 Task: Find connections with filter location Avignon with filter topic #training with filter profile language German with filter current company InfoVision Inc. with filter school Institute of Chartered Accountants of India with filter industry Retail Furniture and Home Furnishings with filter service category Content Strategy with filter keywords title HVAC Technician
Action: Mouse moved to (517, 71)
Screenshot: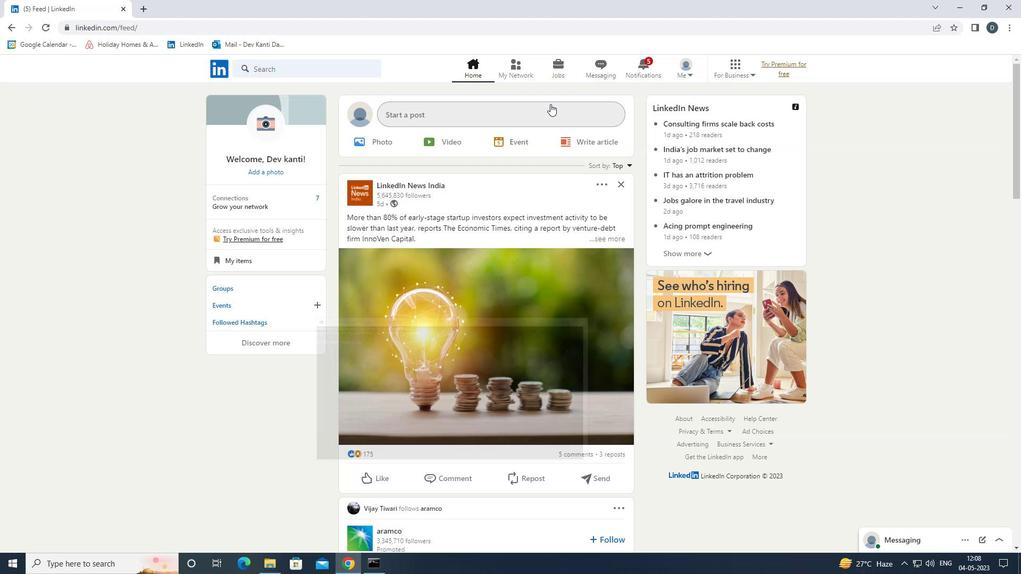 
Action: Mouse pressed left at (517, 71)
Screenshot: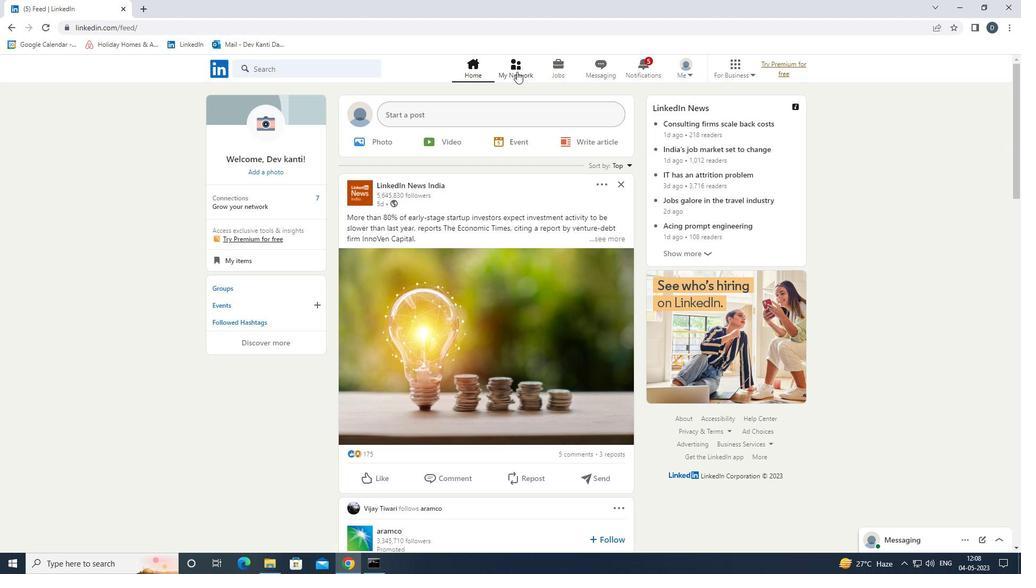 
Action: Mouse moved to (352, 126)
Screenshot: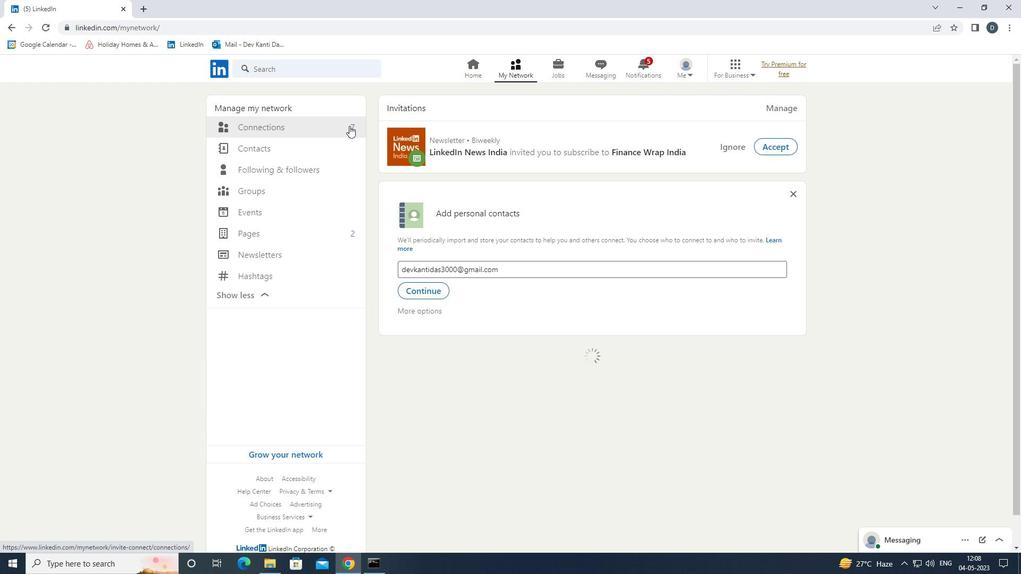 
Action: Mouse pressed left at (352, 126)
Screenshot: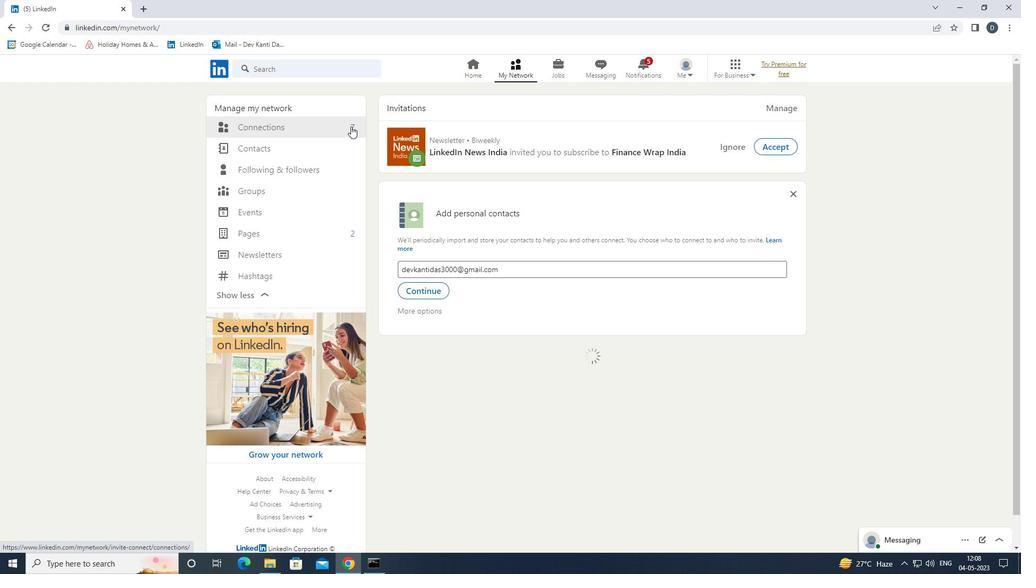 
Action: Mouse moved to (593, 122)
Screenshot: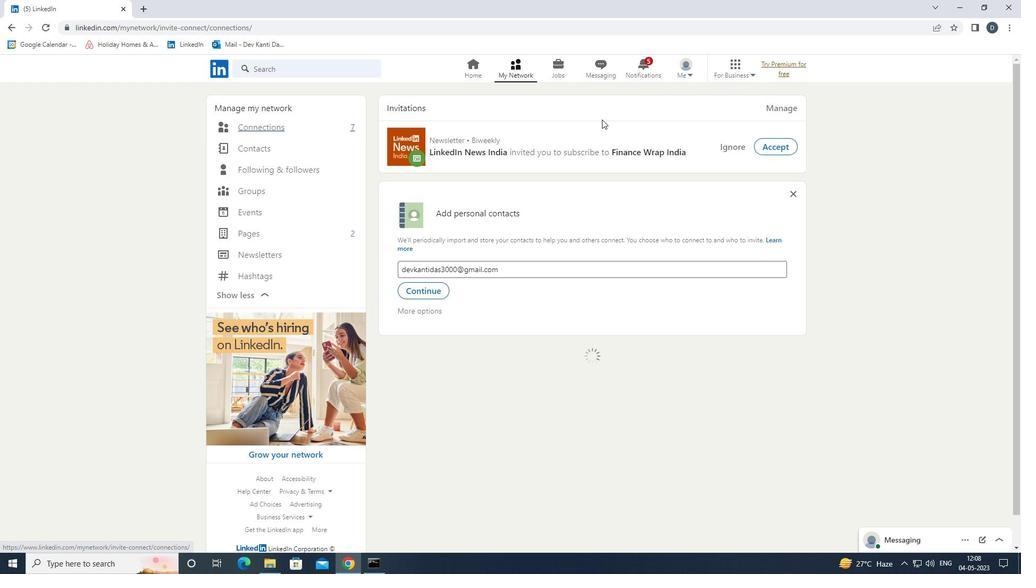 
Action: Mouse pressed left at (593, 122)
Screenshot: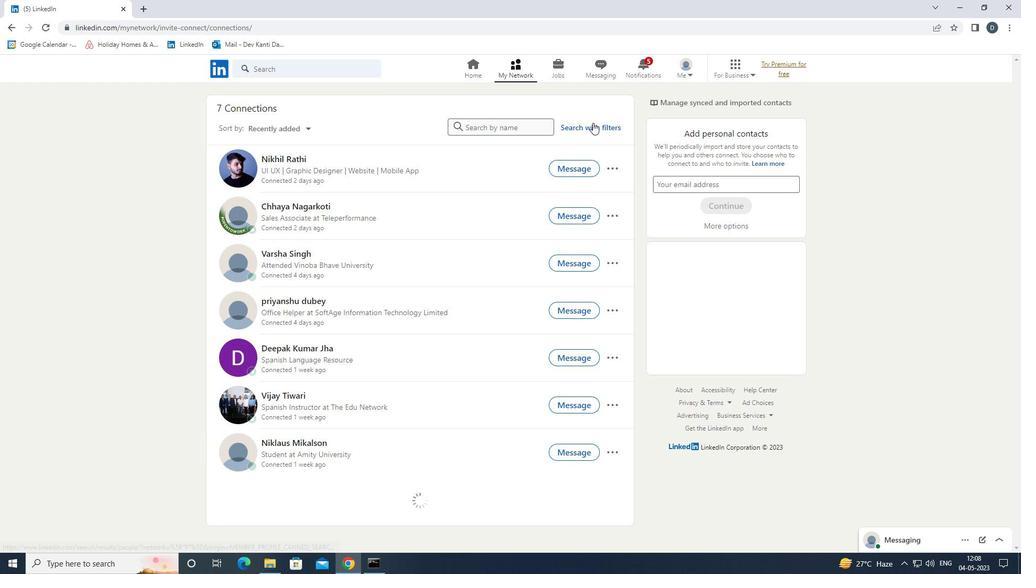 
Action: Mouse moved to (536, 97)
Screenshot: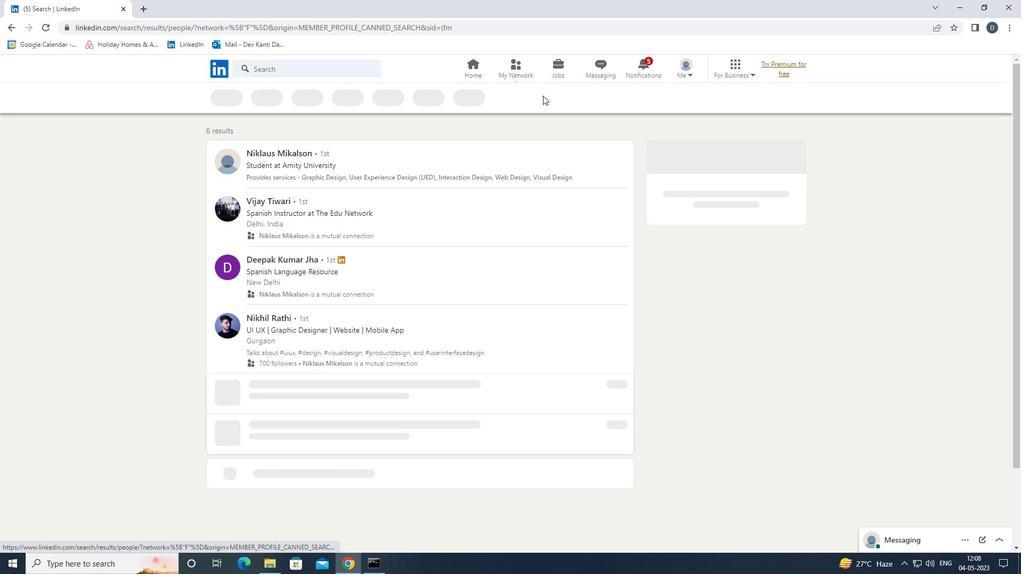 
Action: Mouse pressed left at (536, 97)
Screenshot: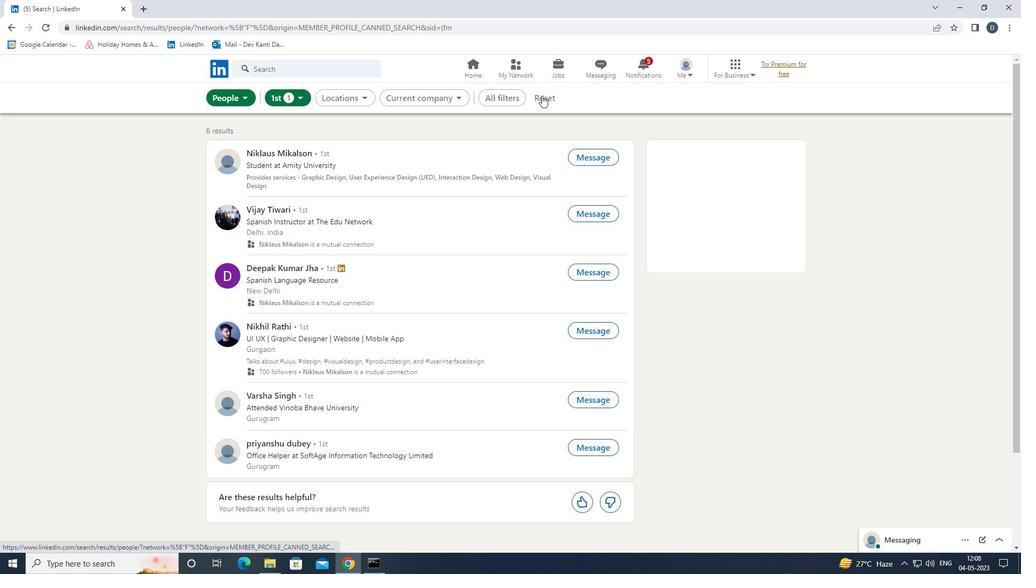 
Action: Mouse moved to (525, 96)
Screenshot: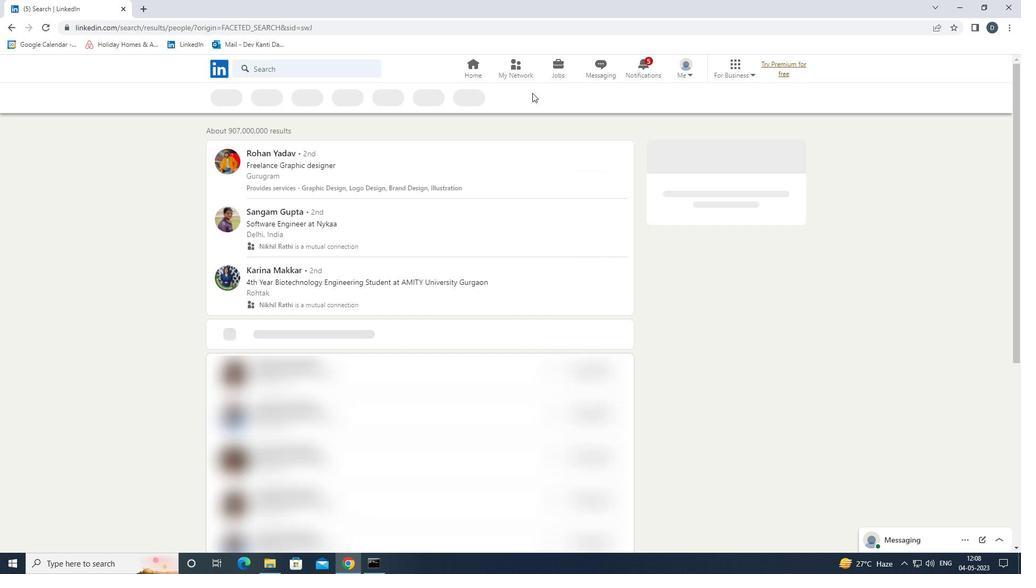 
Action: Mouse pressed left at (525, 96)
Screenshot: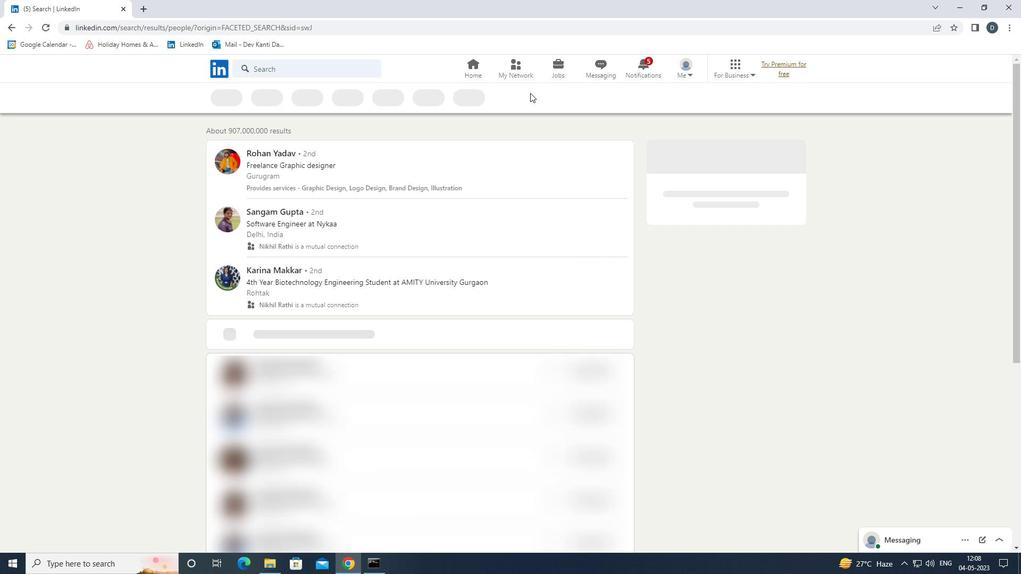 
Action: Mouse moved to (913, 391)
Screenshot: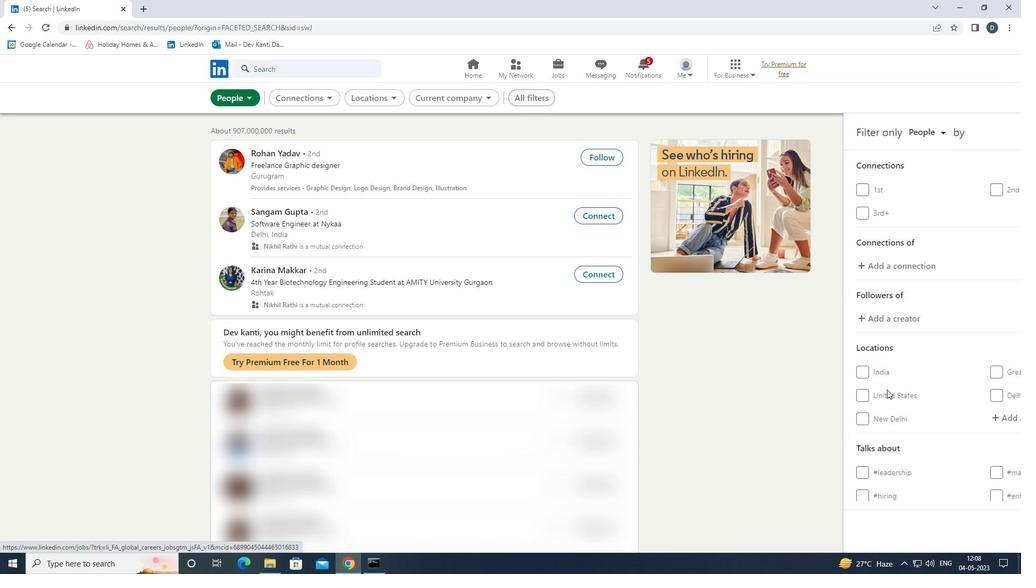 
Action: Mouse scrolled (913, 390) with delta (0, 0)
Screenshot: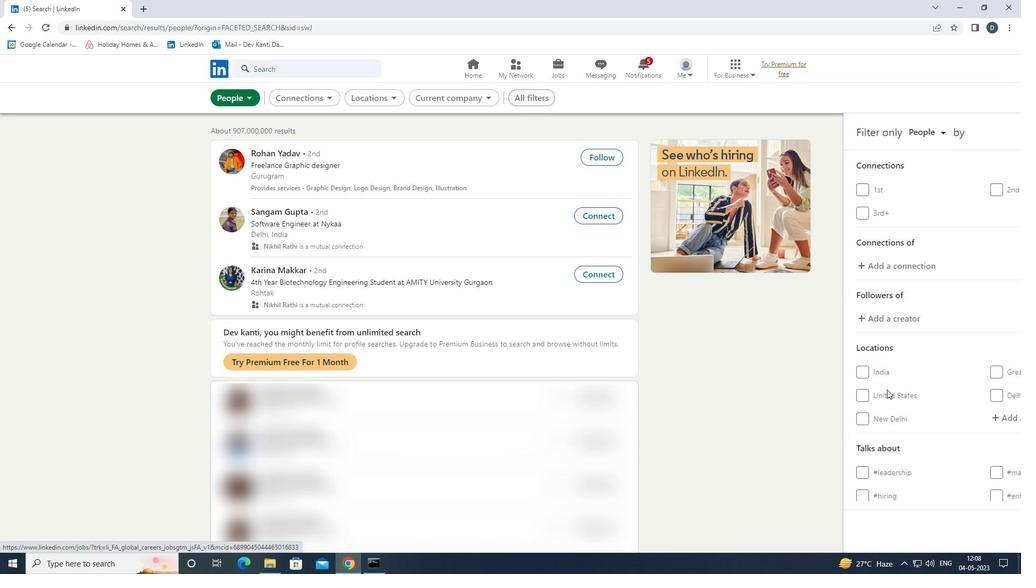 
Action: Mouse moved to (917, 391)
Screenshot: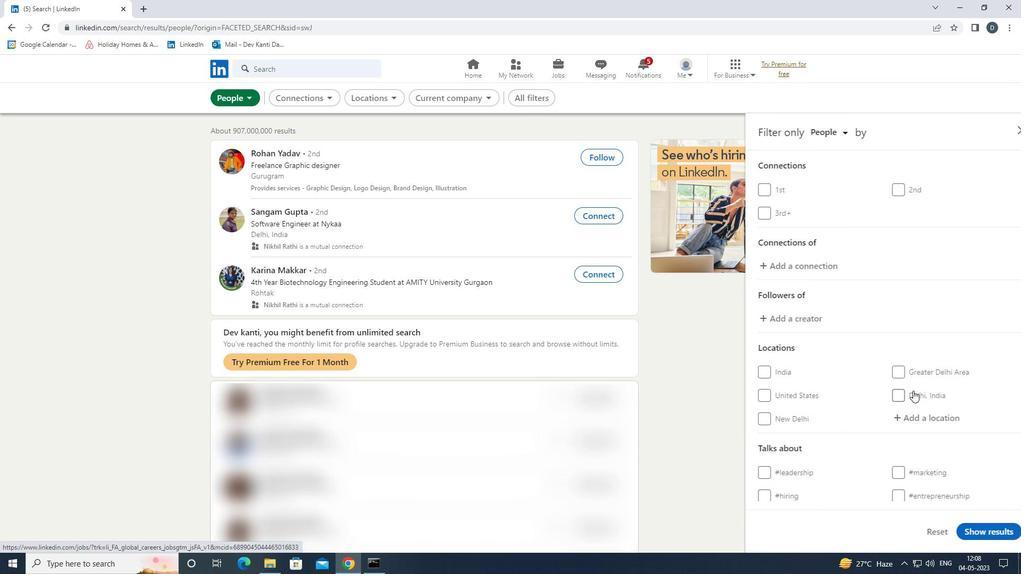 
Action: Mouse scrolled (917, 390) with delta (0, 0)
Screenshot: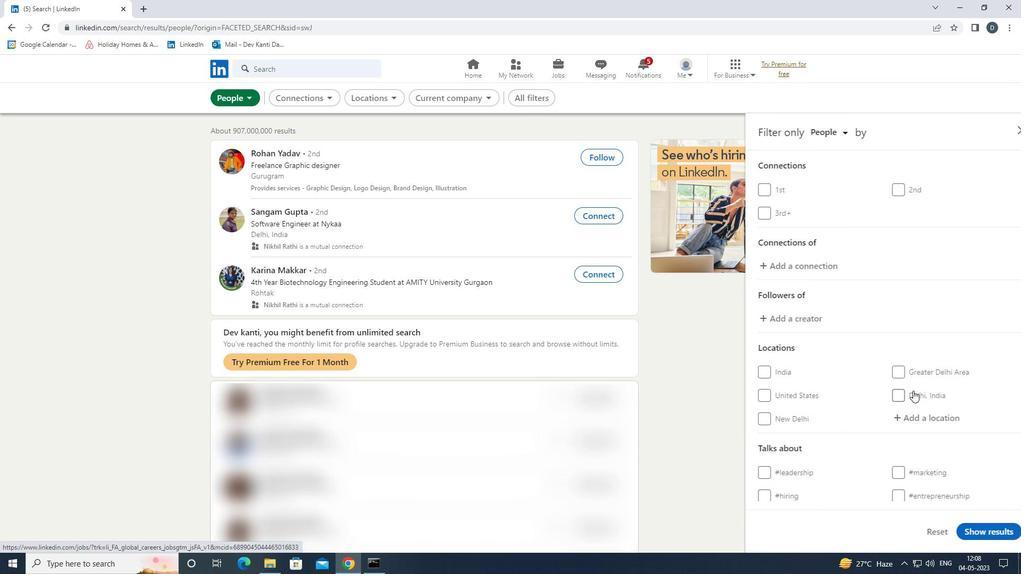 
Action: Mouse moved to (898, 309)
Screenshot: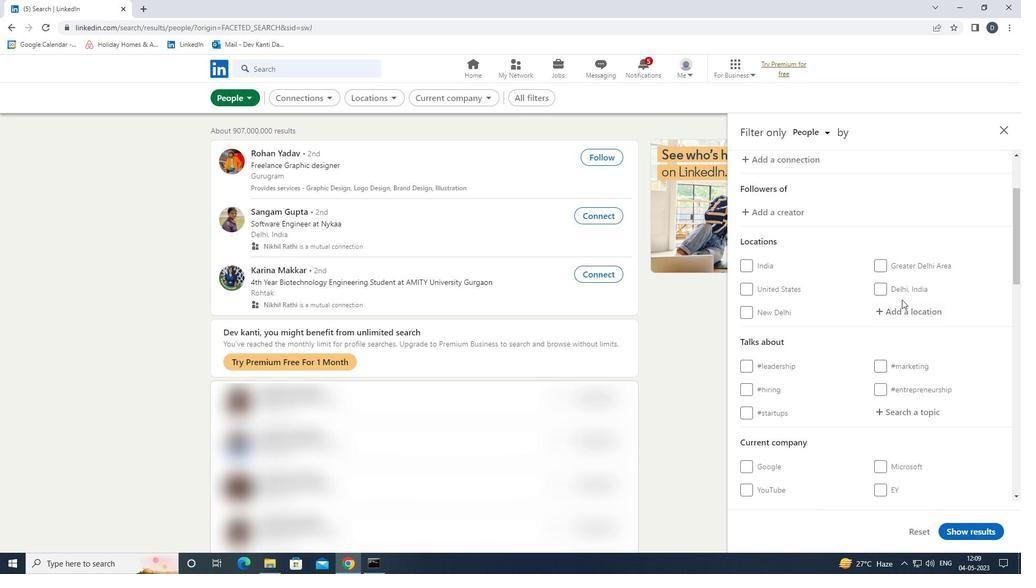 
Action: Mouse pressed left at (898, 309)
Screenshot: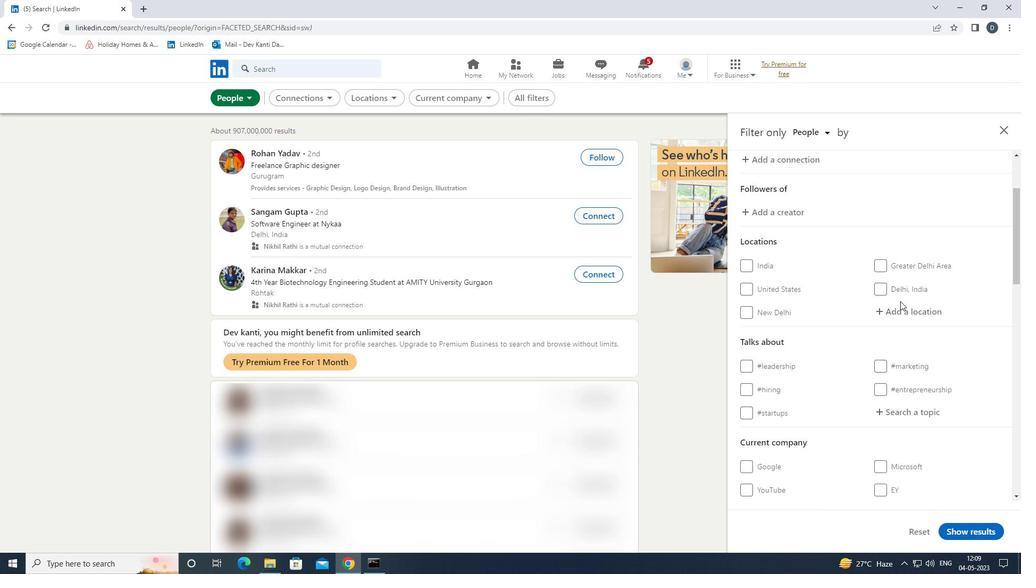 
Action: Key pressed <Key.shift>
Screenshot: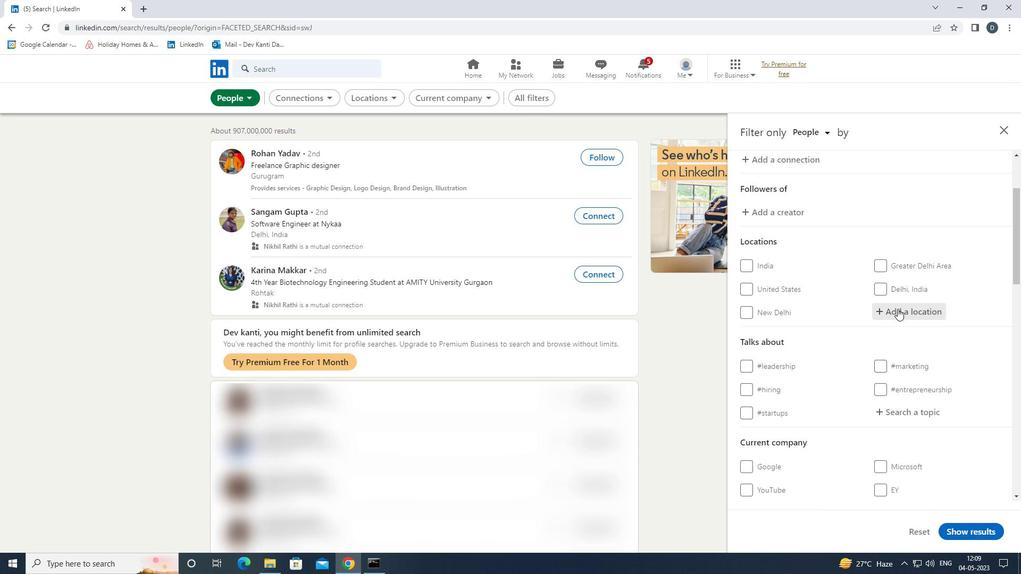 
Action: Mouse moved to (898, 309)
Screenshot: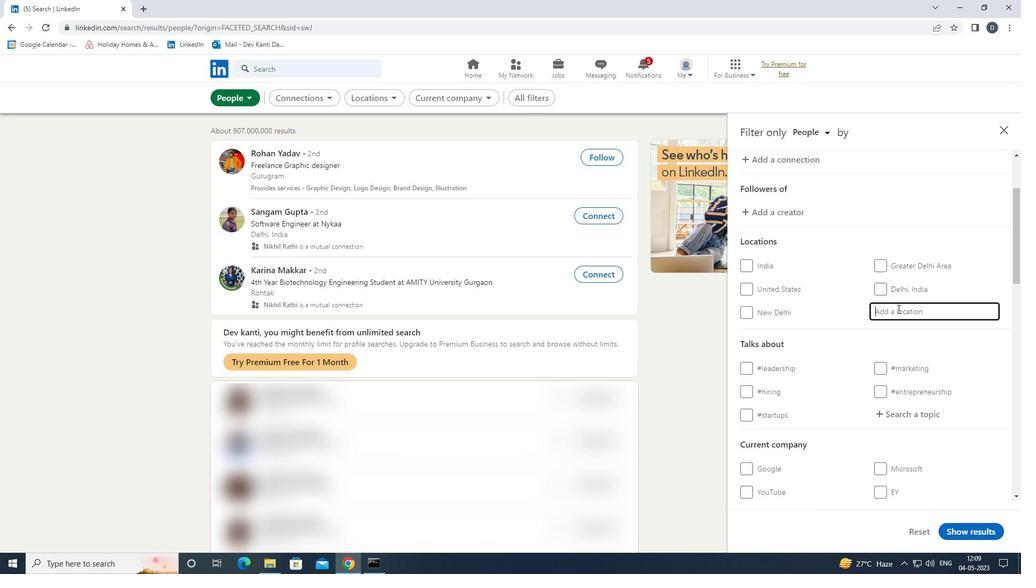 
Action: Key pressed <Key.shift>V<Key.backspace><Key.backspace><Key.shift>AVIU<Key.backspace><Key.backspace>IGNON<Key.down><Key.enter>
Screenshot: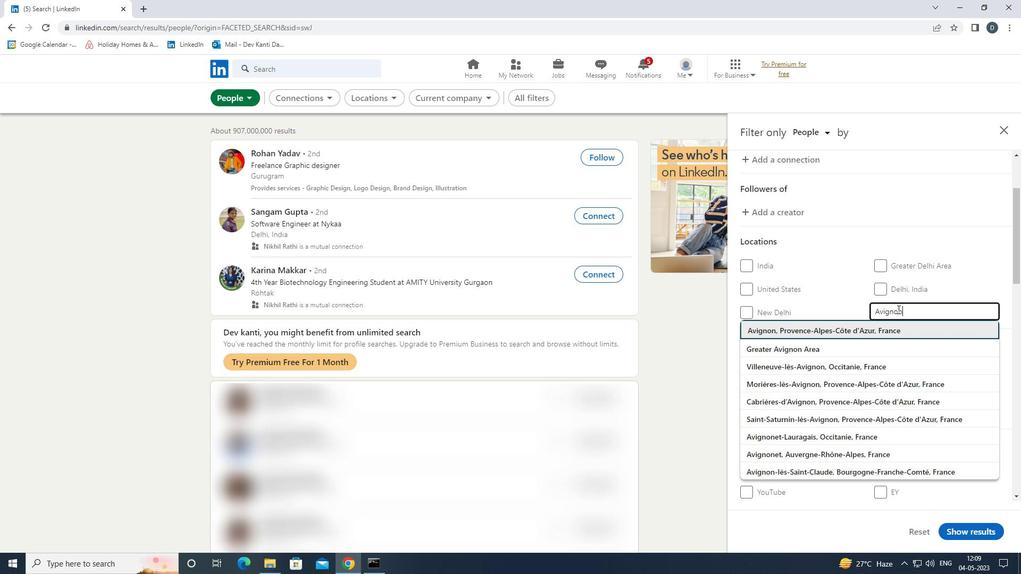 
Action: Mouse moved to (942, 292)
Screenshot: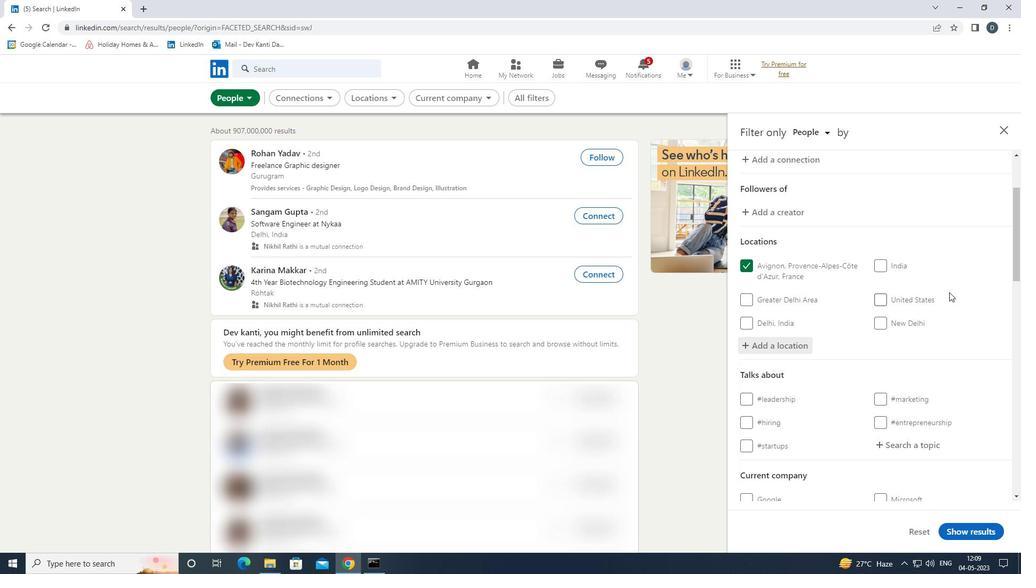 
Action: Mouse scrolled (942, 291) with delta (0, 0)
Screenshot: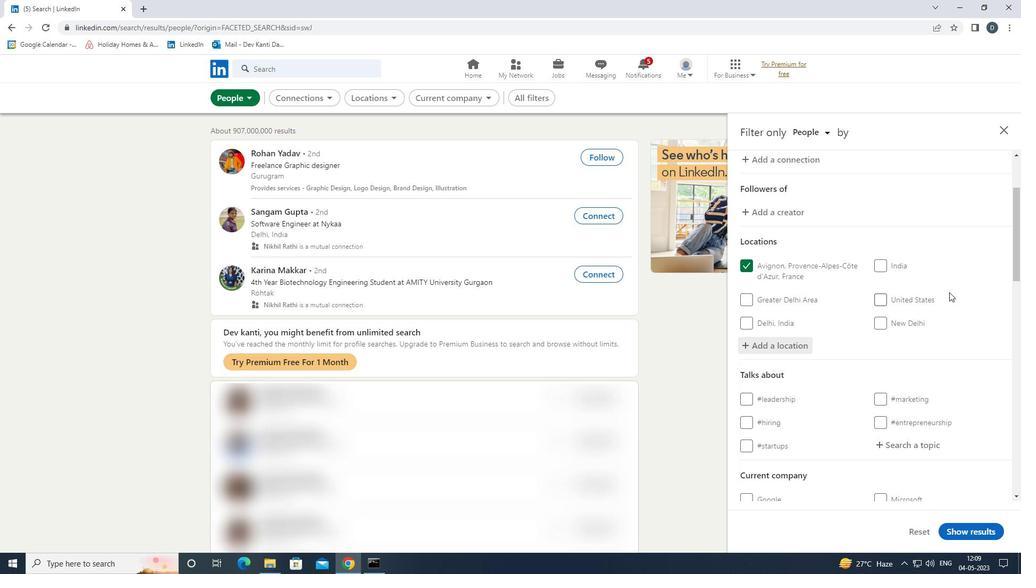 
Action: Mouse moved to (942, 292)
Screenshot: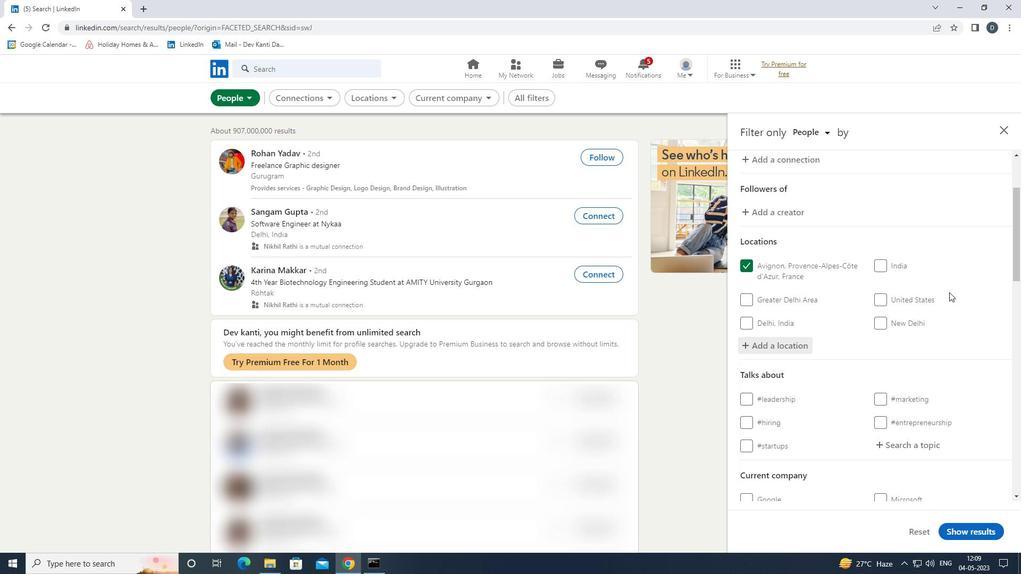 
Action: Mouse scrolled (942, 292) with delta (0, 0)
Screenshot: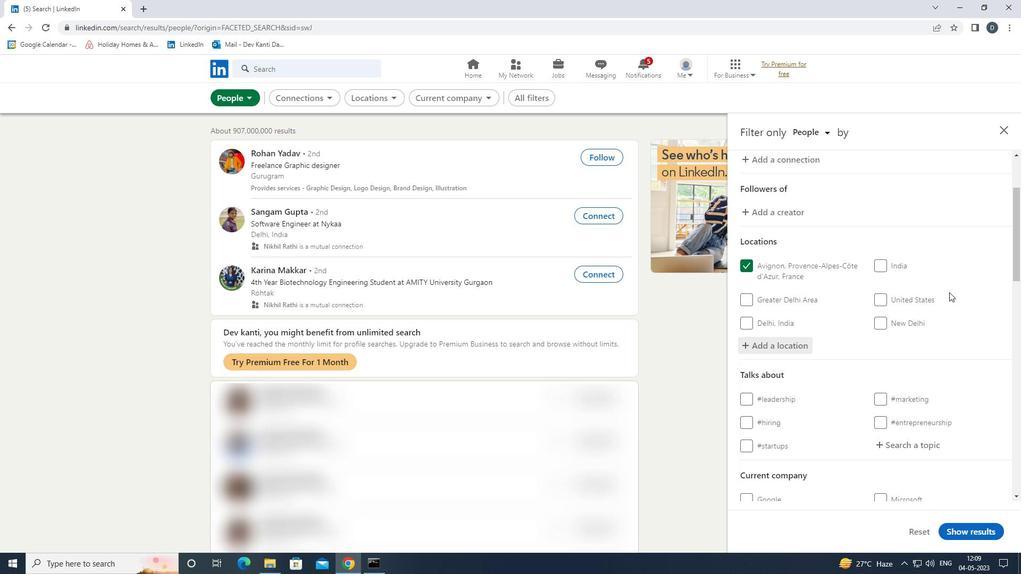 
Action: Mouse moved to (942, 292)
Screenshot: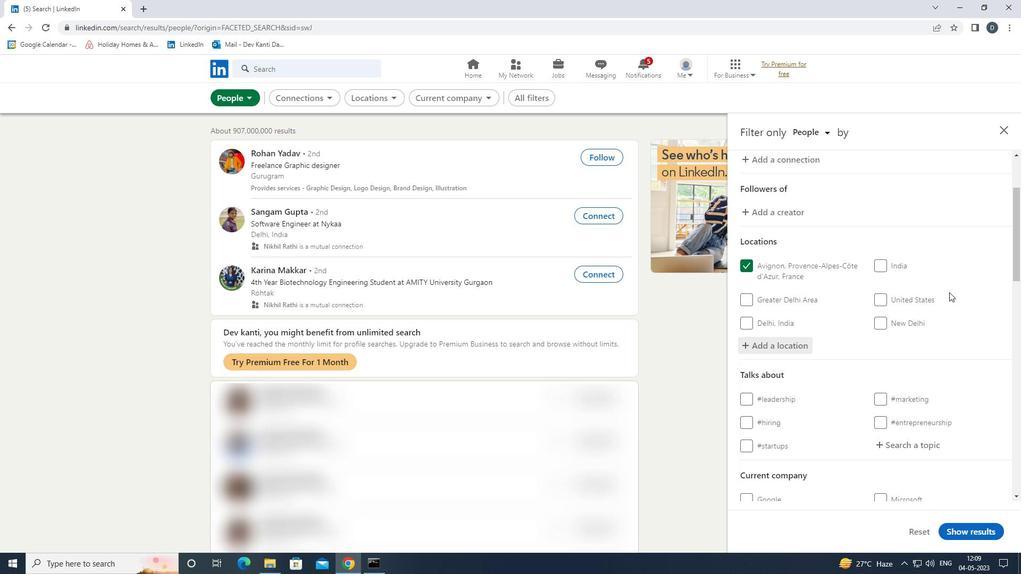 
Action: Mouse scrolled (942, 292) with delta (0, 0)
Screenshot: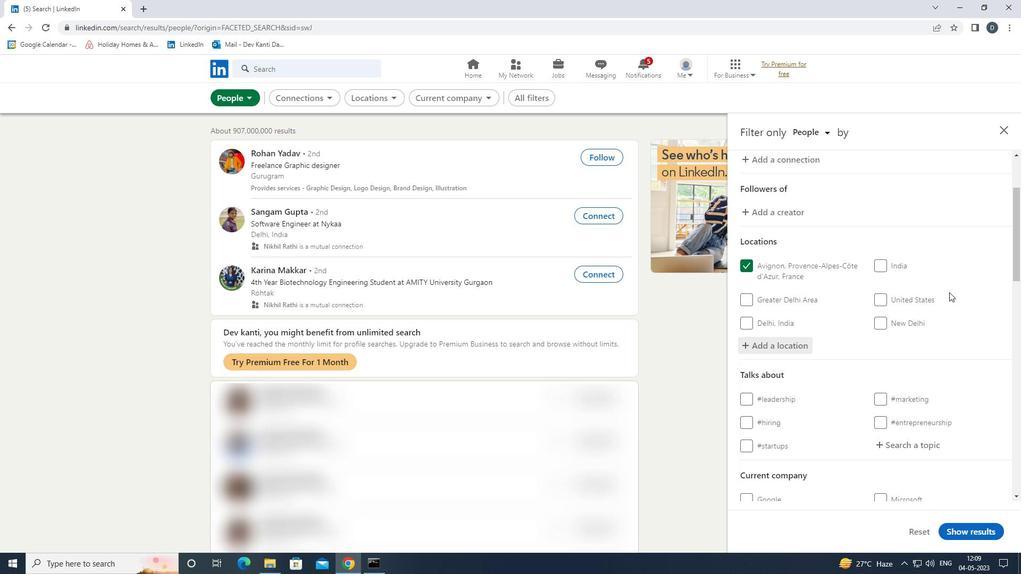 
Action: Mouse moved to (933, 285)
Screenshot: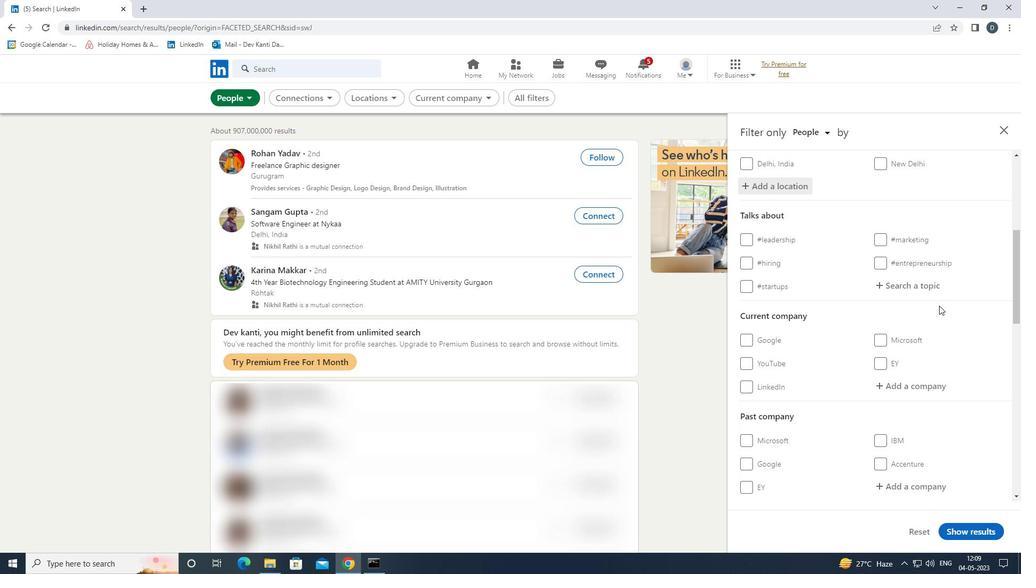 
Action: Mouse pressed left at (933, 285)
Screenshot: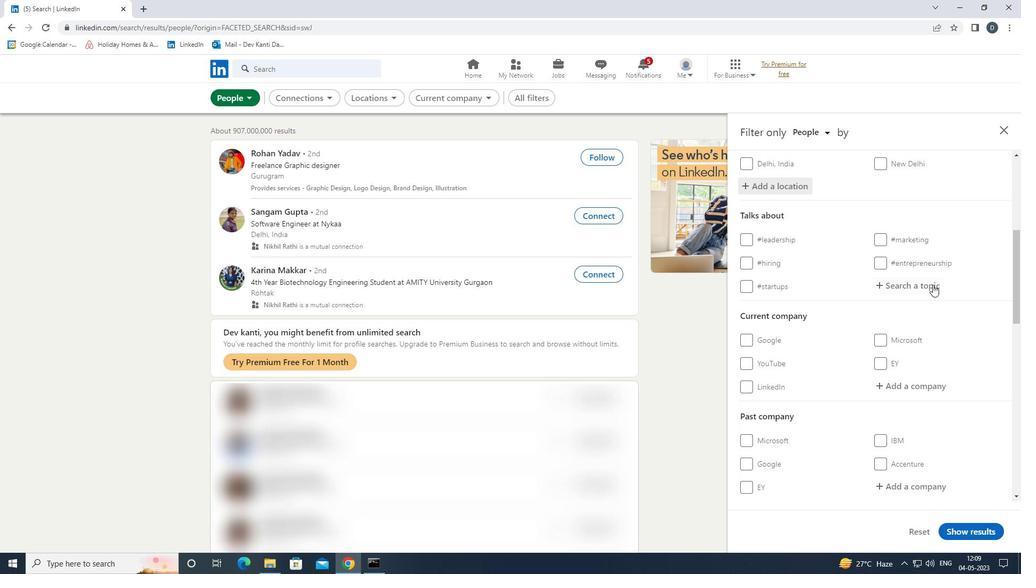 
Action: Key pressed TRAINING<Key.down><Key.enter>
Screenshot: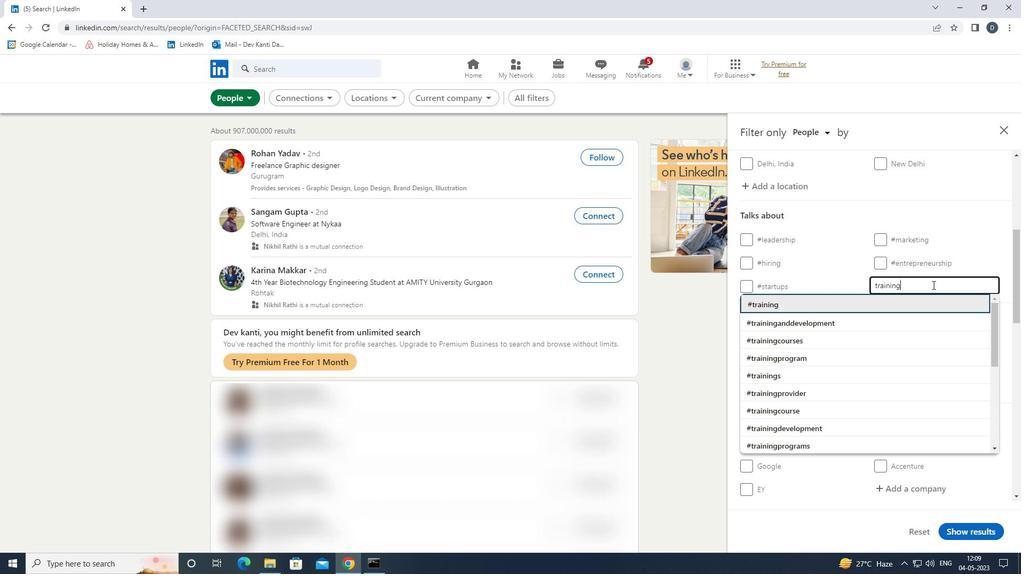 
Action: Mouse moved to (934, 286)
Screenshot: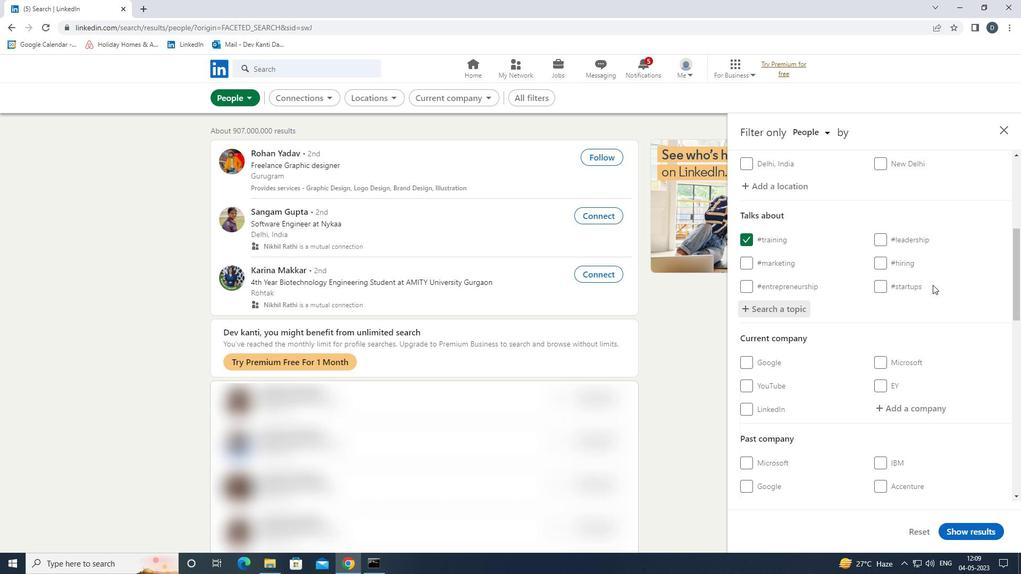
Action: Mouse scrolled (934, 285) with delta (0, 0)
Screenshot: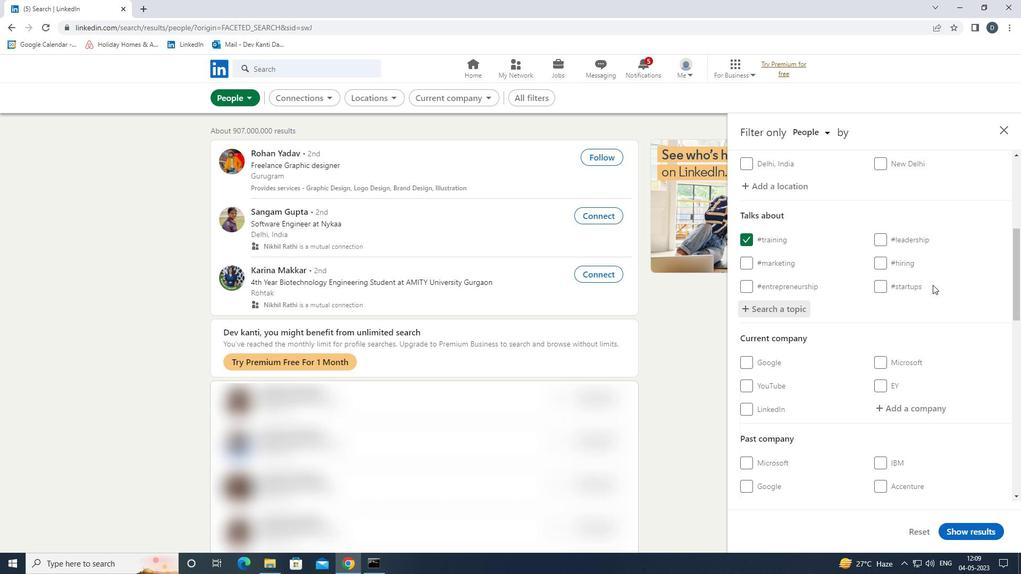 
Action: Mouse moved to (940, 288)
Screenshot: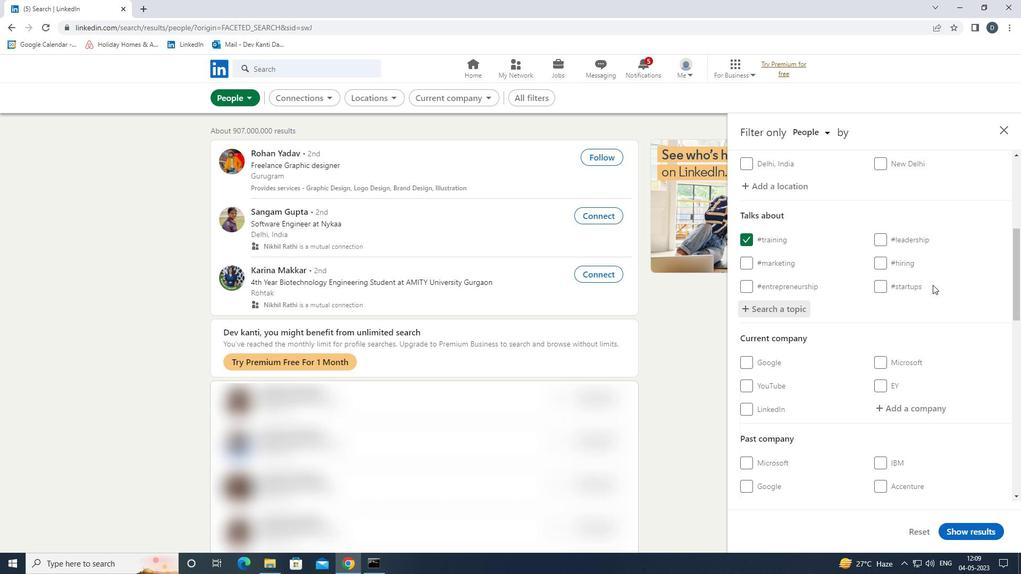 
Action: Mouse scrolled (940, 288) with delta (0, 0)
Screenshot: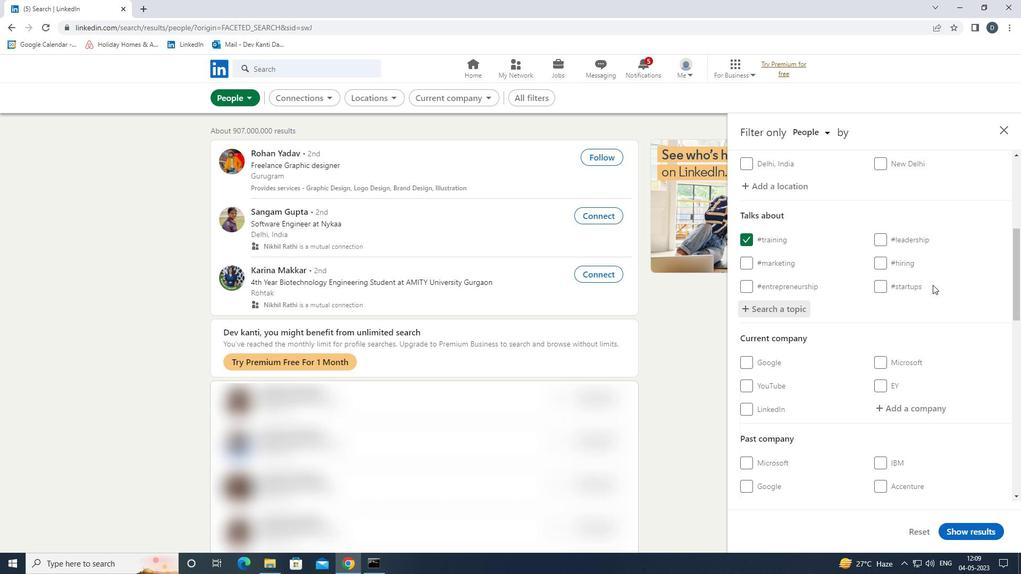 
Action: Mouse moved to (940, 289)
Screenshot: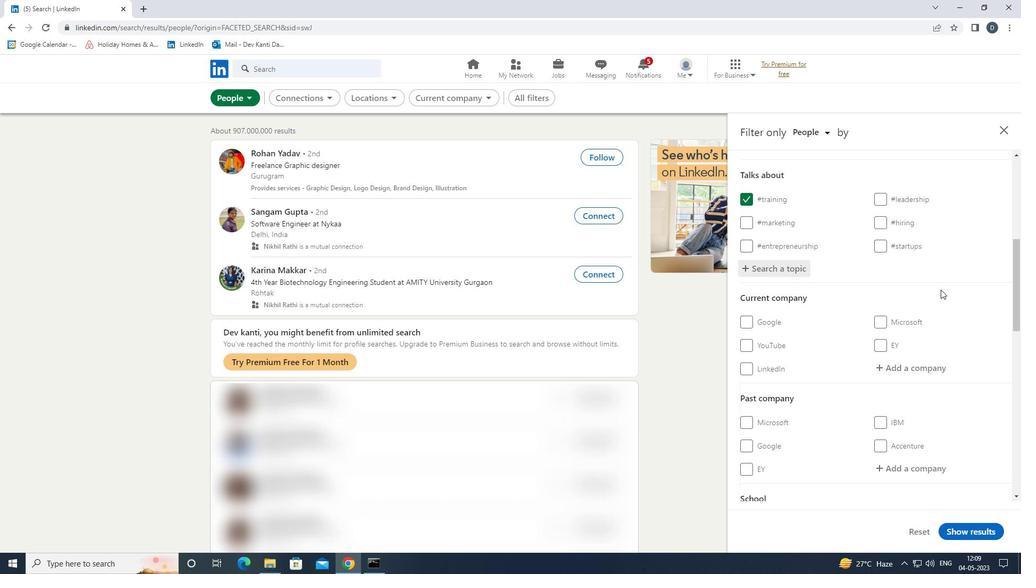 
Action: Mouse scrolled (940, 289) with delta (0, 0)
Screenshot: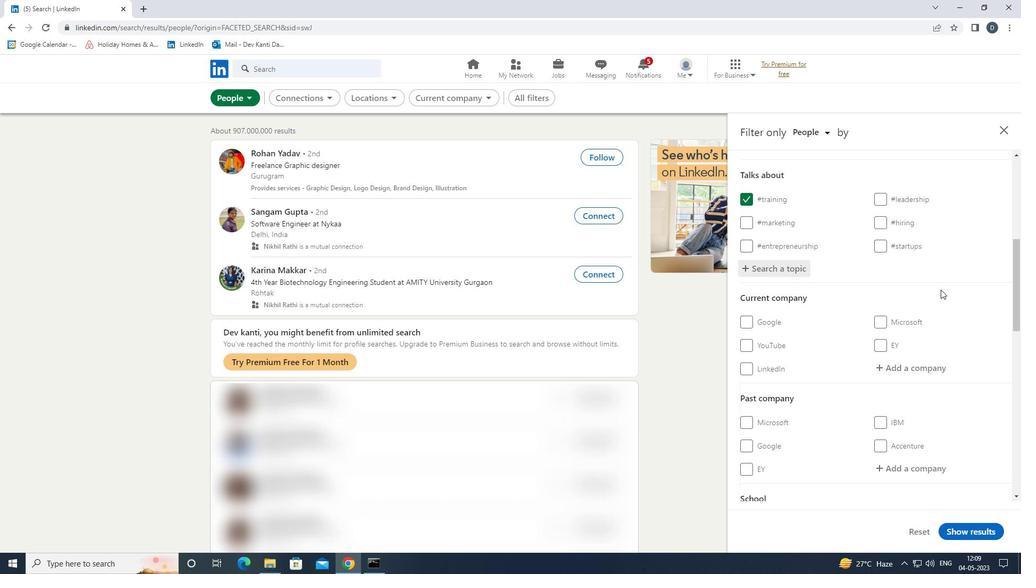 
Action: Mouse moved to (938, 289)
Screenshot: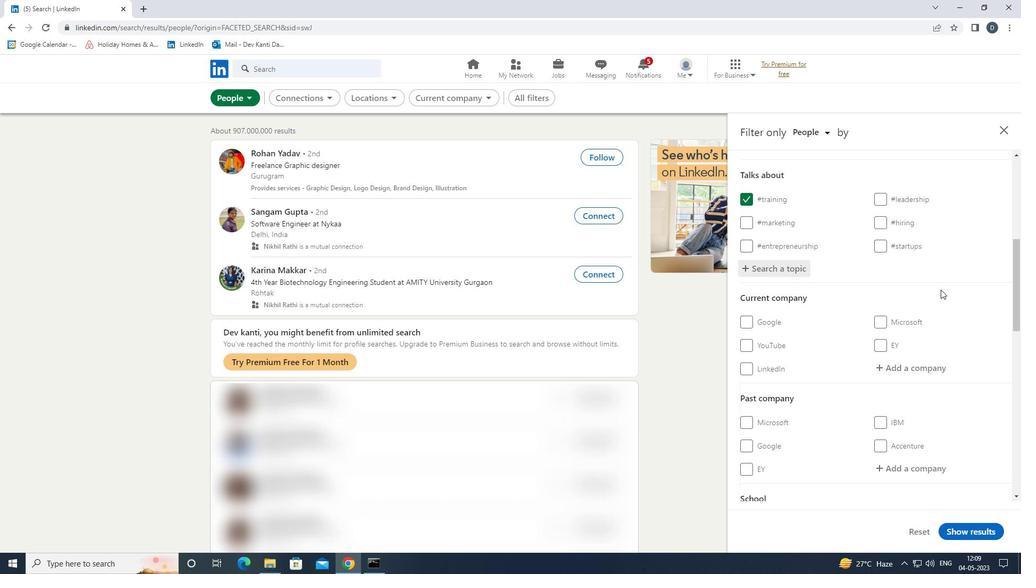 
Action: Mouse scrolled (938, 289) with delta (0, 0)
Screenshot: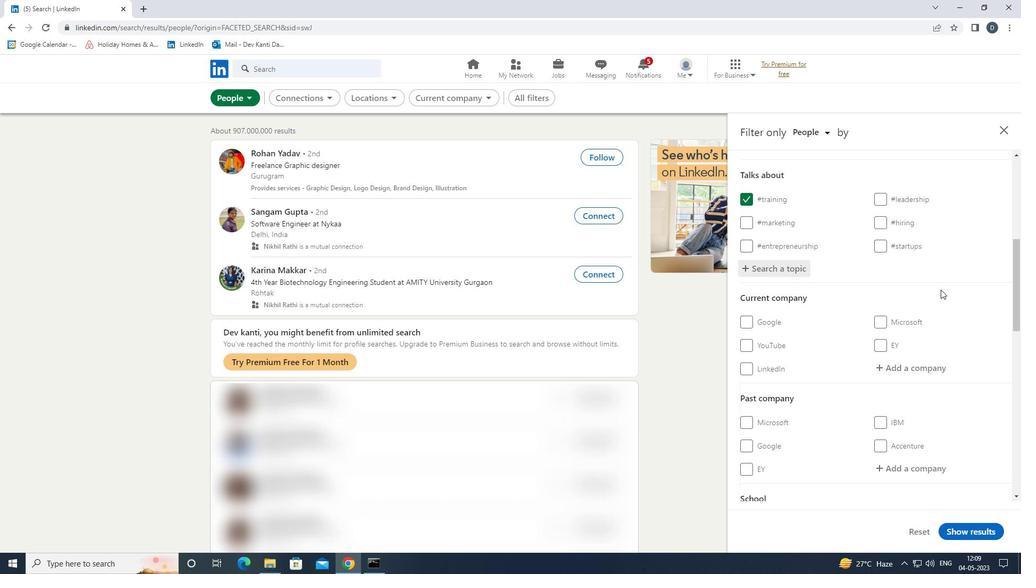 
Action: Mouse moved to (903, 290)
Screenshot: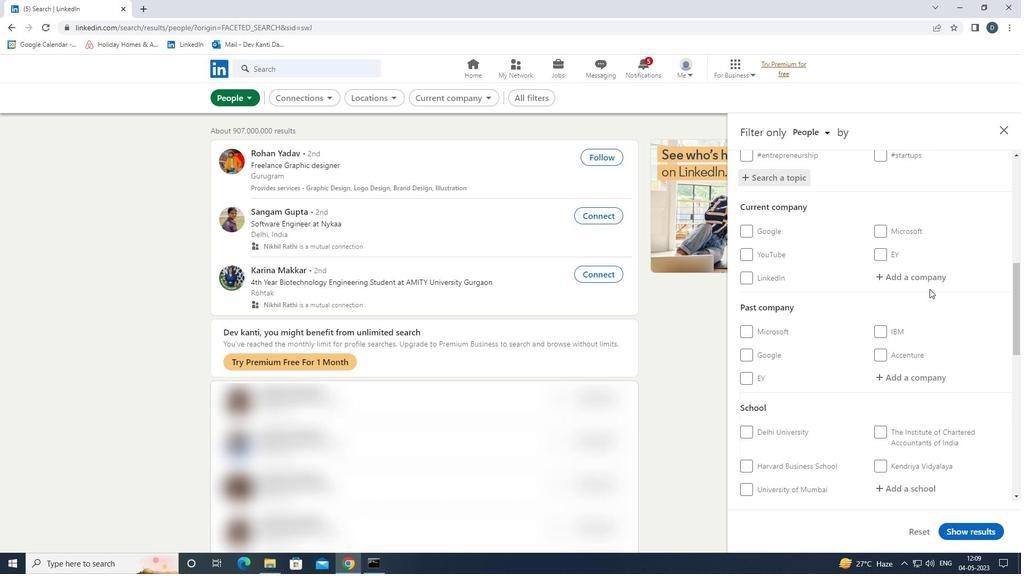 
Action: Mouse scrolled (903, 289) with delta (0, 0)
Screenshot: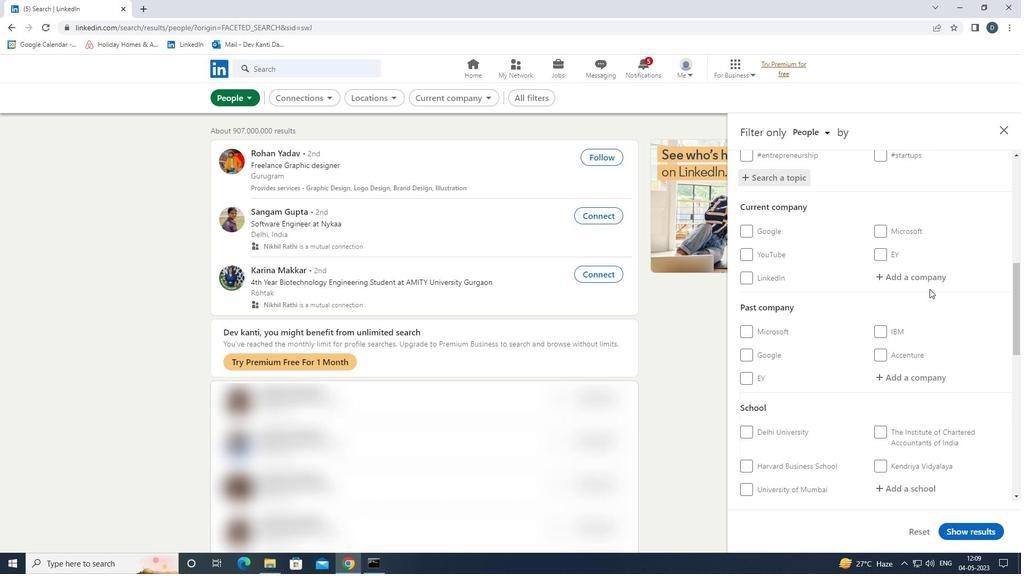 
Action: Mouse moved to (903, 291)
Screenshot: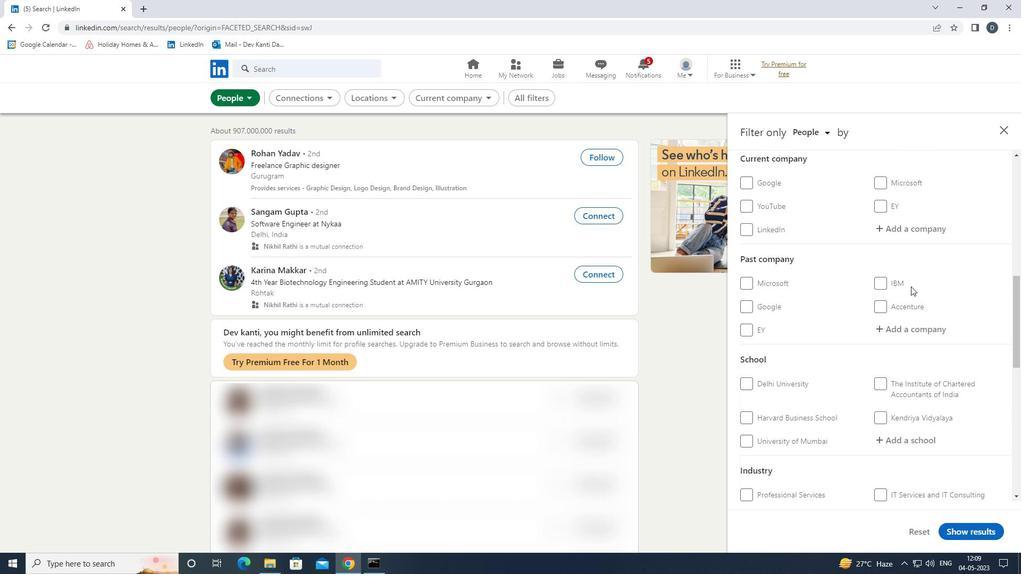 
Action: Mouse scrolled (903, 290) with delta (0, 0)
Screenshot: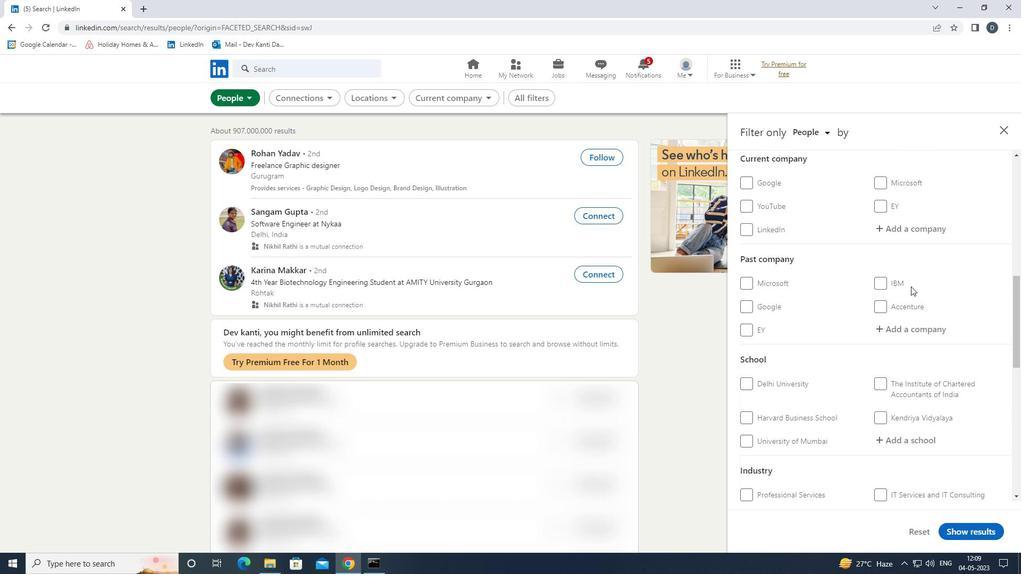 
Action: Mouse moved to (903, 292)
Screenshot: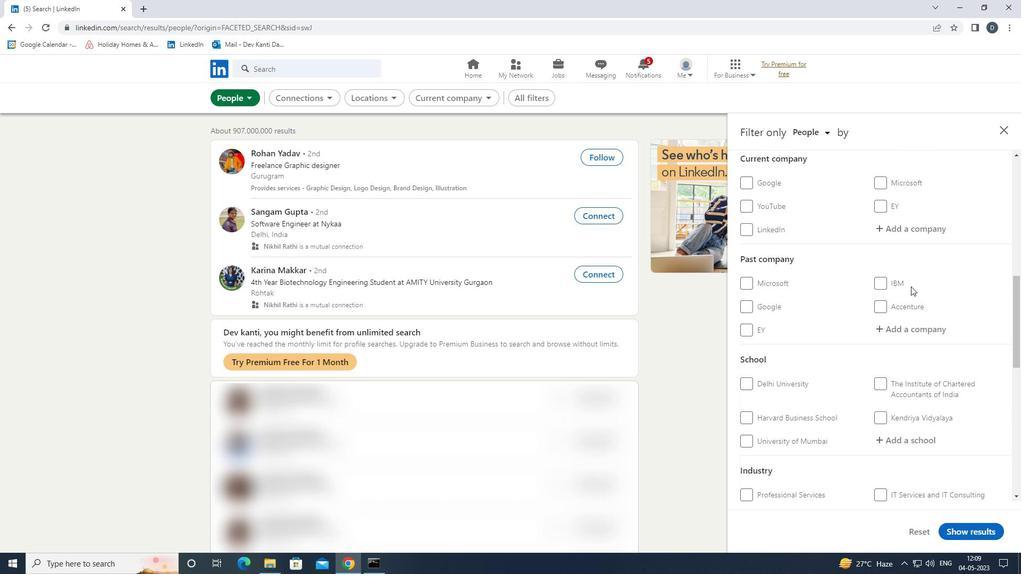 
Action: Mouse scrolled (903, 291) with delta (0, 0)
Screenshot: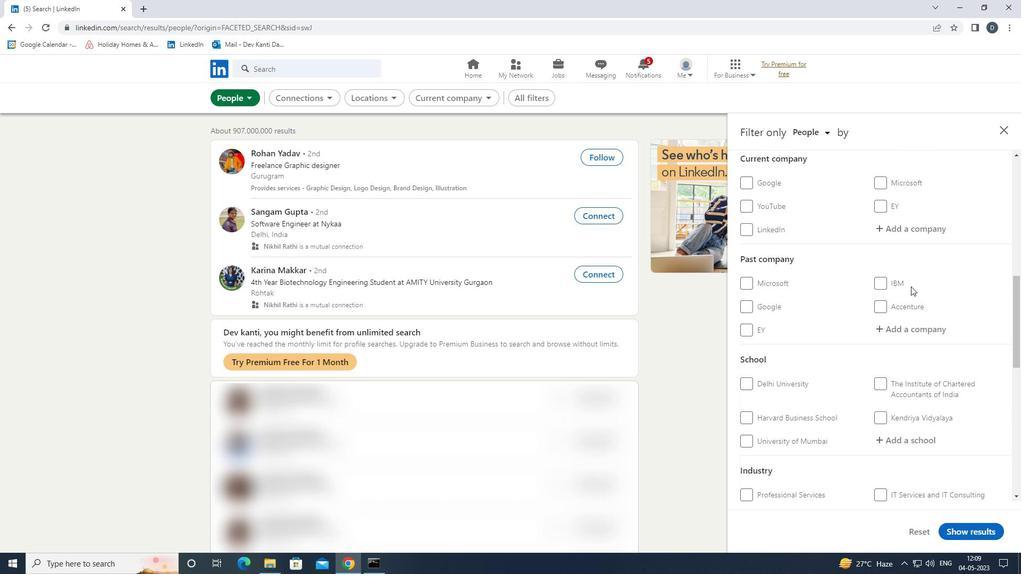 
Action: Mouse moved to (761, 469)
Screenshot: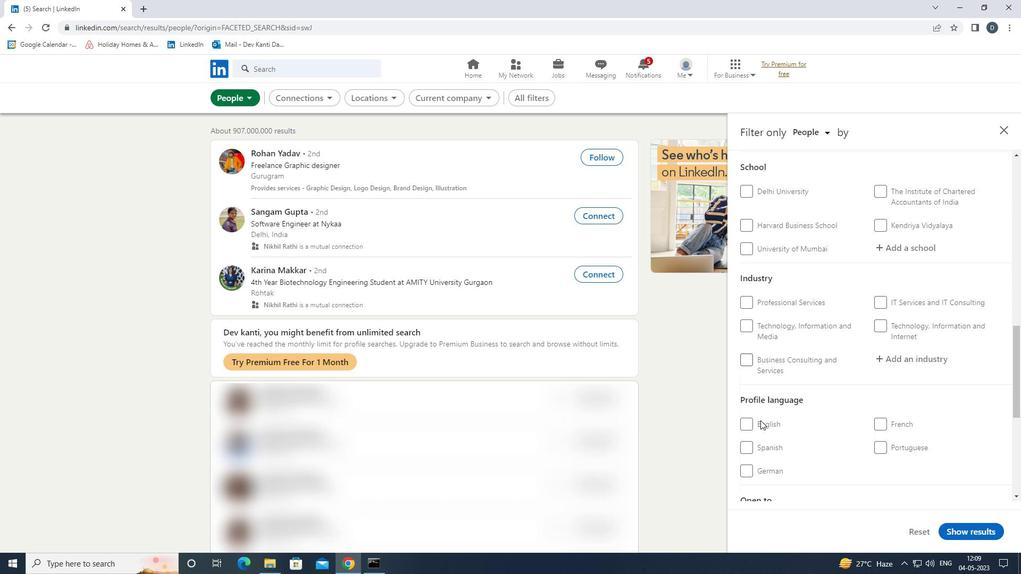 
Action: Mouse pressed left at (761, 469)
Screenshot: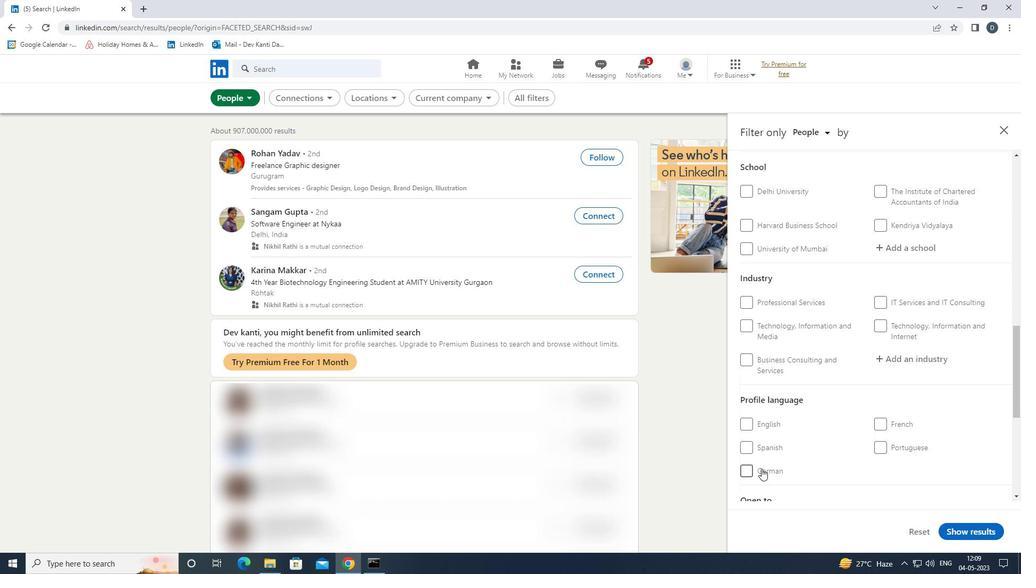 
Action: Mouse moved to (830, 462)
Screenshot: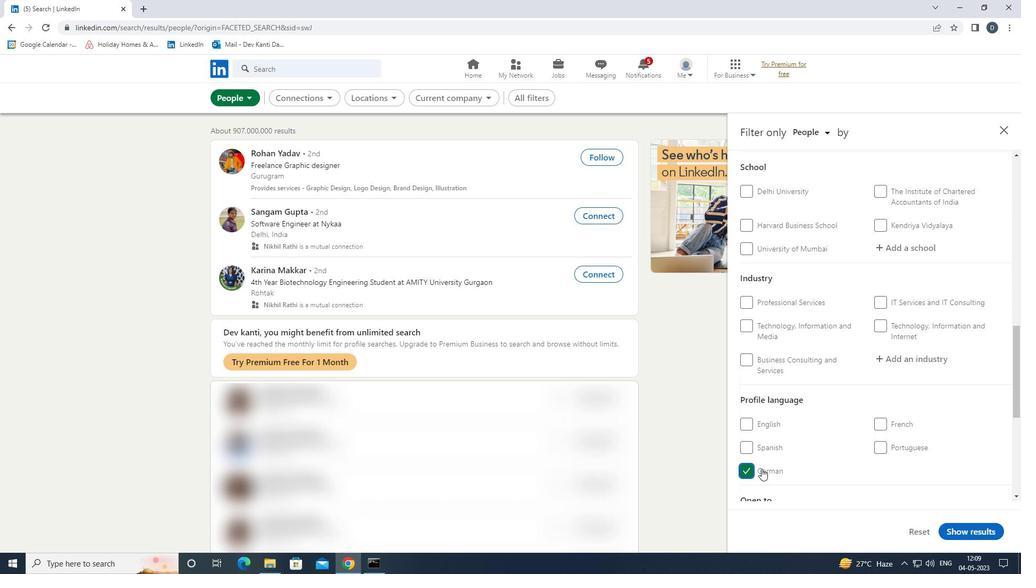 
Action: Mouse scrolled (830, 463) with delta (0, 0)
Screenshot: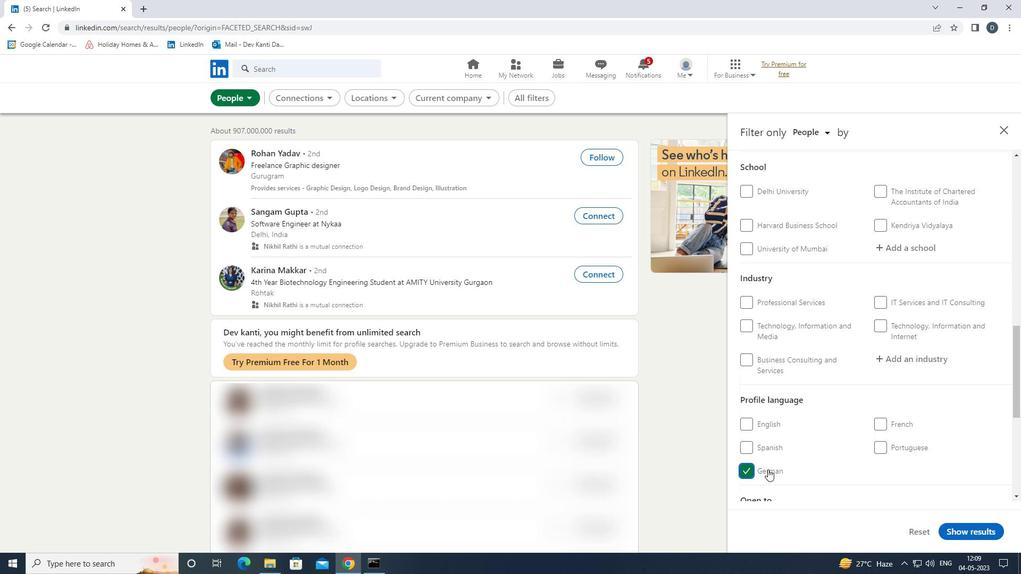 
Action: Mouse scrolled (830, 463) with delta (0, 0)
Screenshot: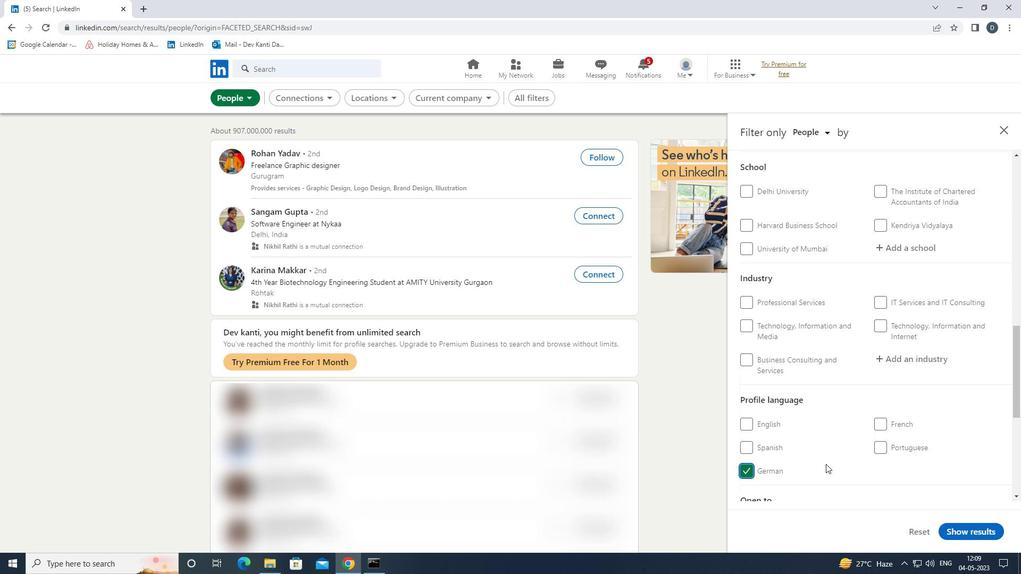 
Action: Mouse scrolled (830, 463) with delta (0, 0)
Screenshot: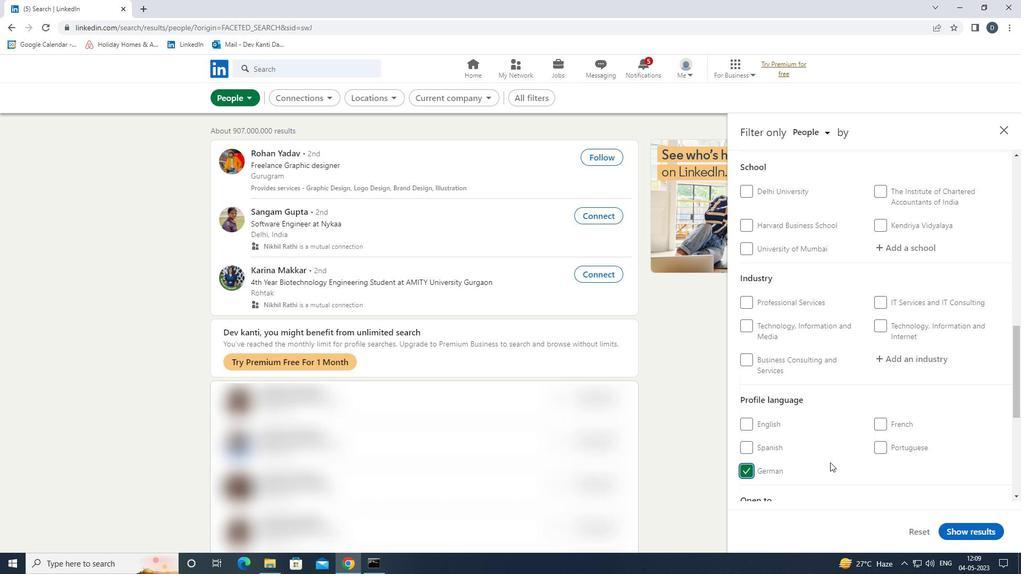 
Action: Mouse scrolled (830, 463) with delta (0, 0)
Screenshot: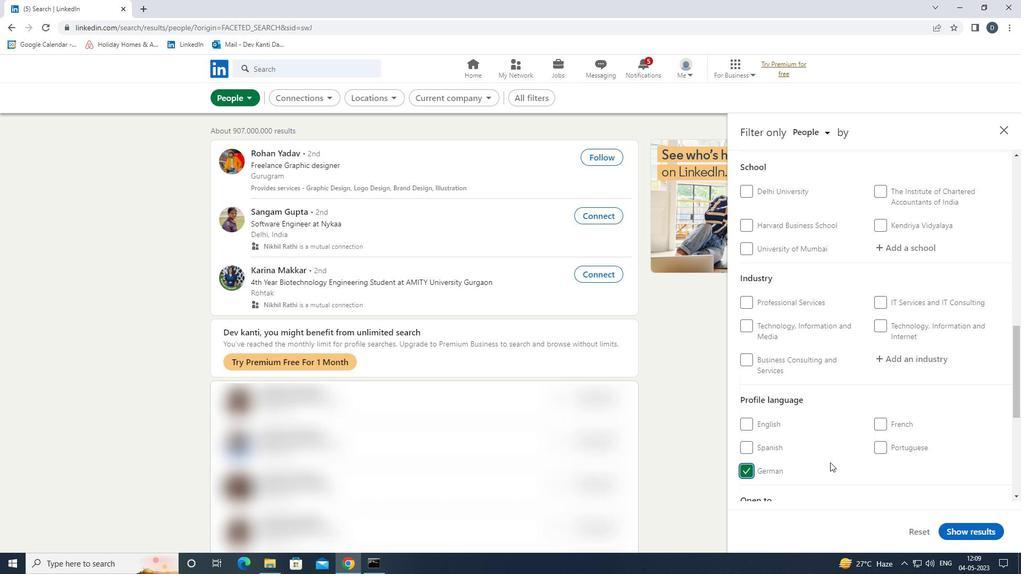 
Action: Mouse scrolled (830, 463) with delta (0, 0)
Screenshot: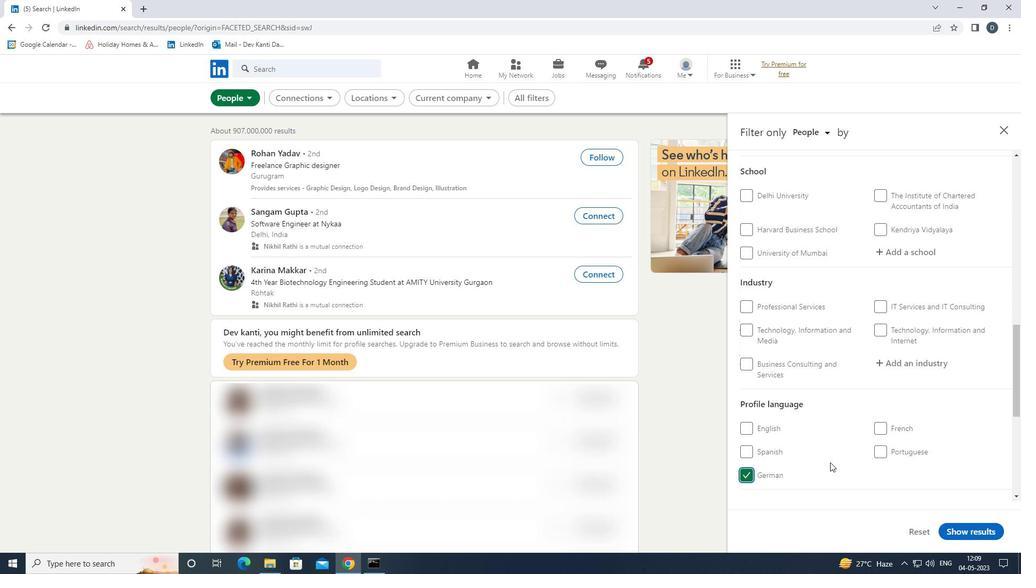 
Action: Mouse moved to (905, 290)
Screenshot: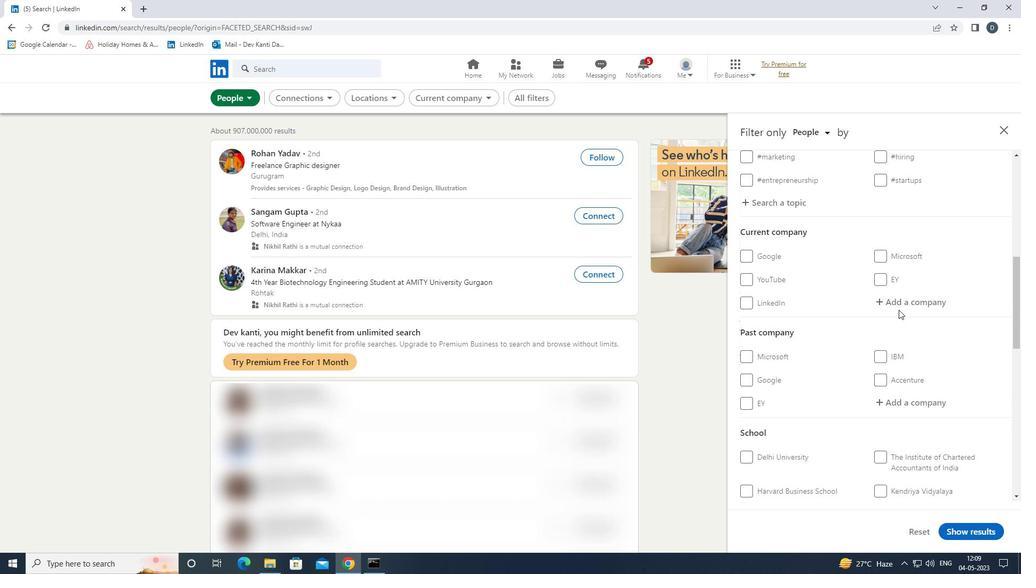 
Action: Mouse pressed left at (905, 290)
Screenshot: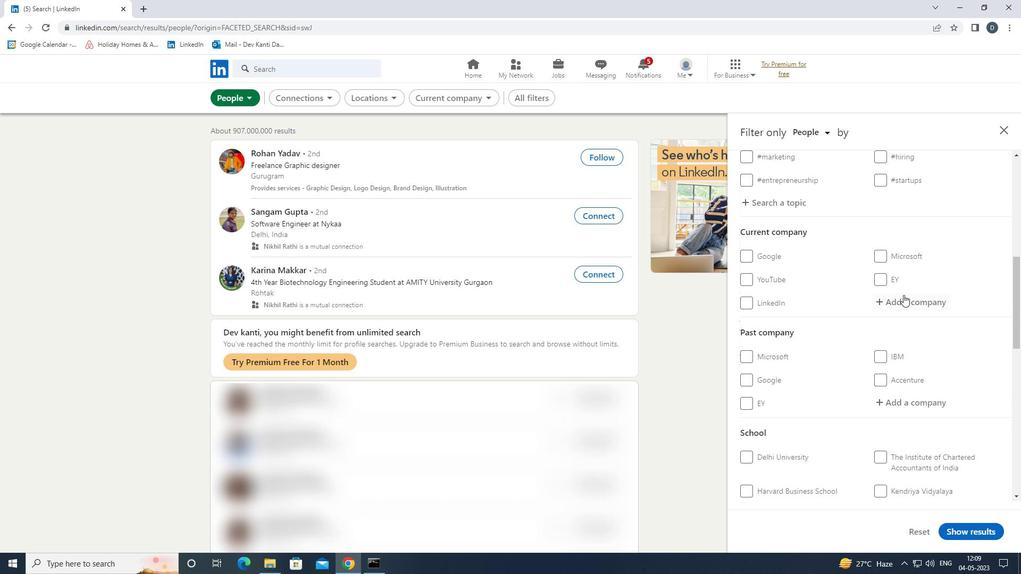 
Action: Mouse moved to (905, 303)
Screenshot: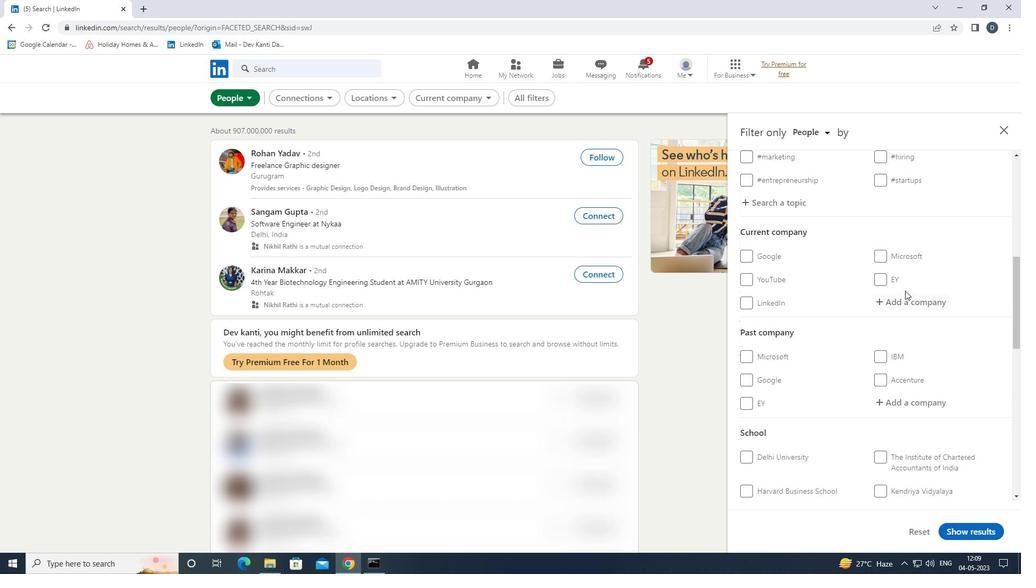 
Action: Mouse pressed left at (905, 303)
Screenshot: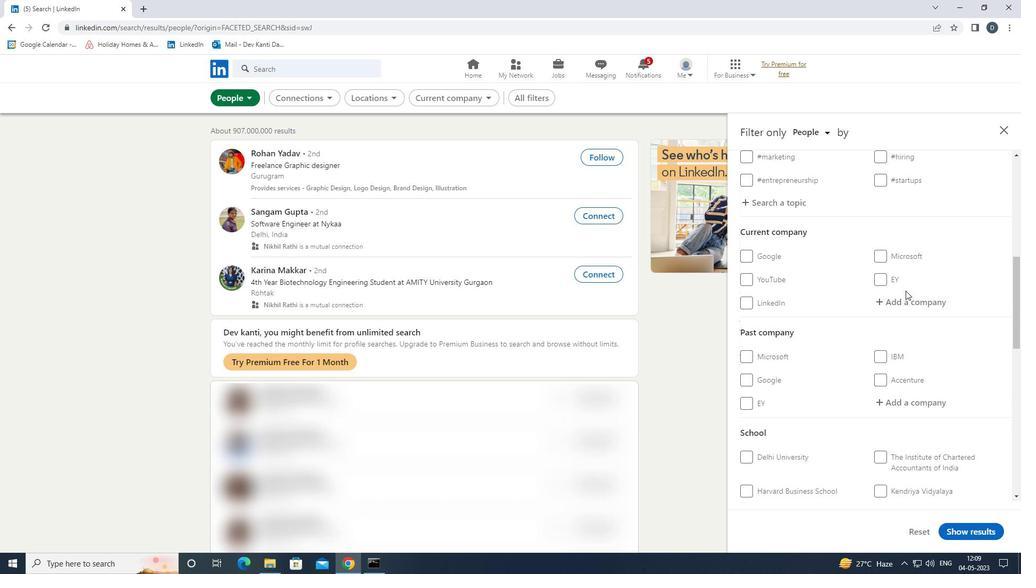 
Action: Mouse moved to (903, 306)
Screenshot: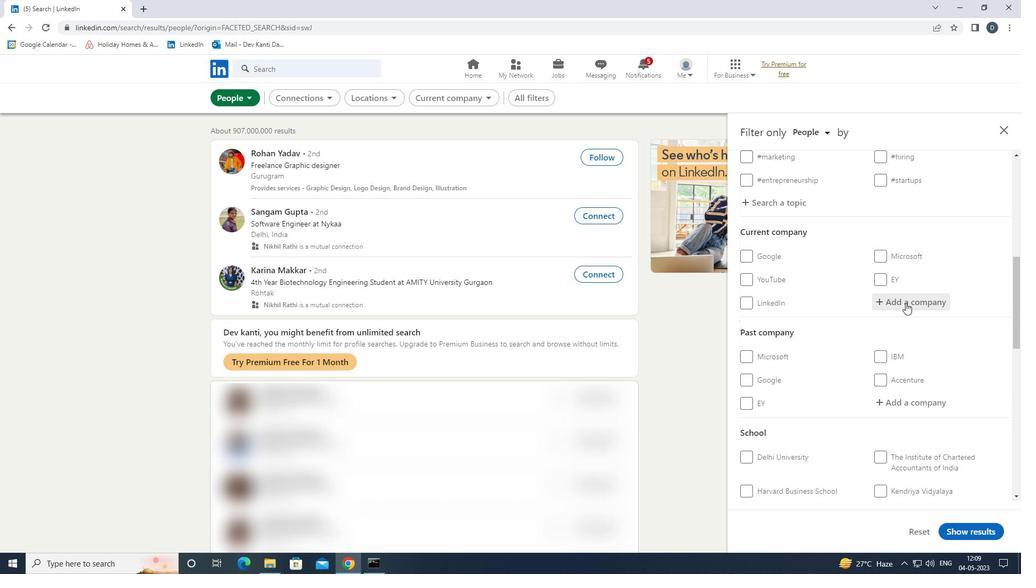 
Action: Key pressed <Key.shift><Key.shift><Key.shift><Key.shift>INFO<Key.shift><Key.shift><Key.shift>VISION<Key.down><Key.enter>
Screenshot: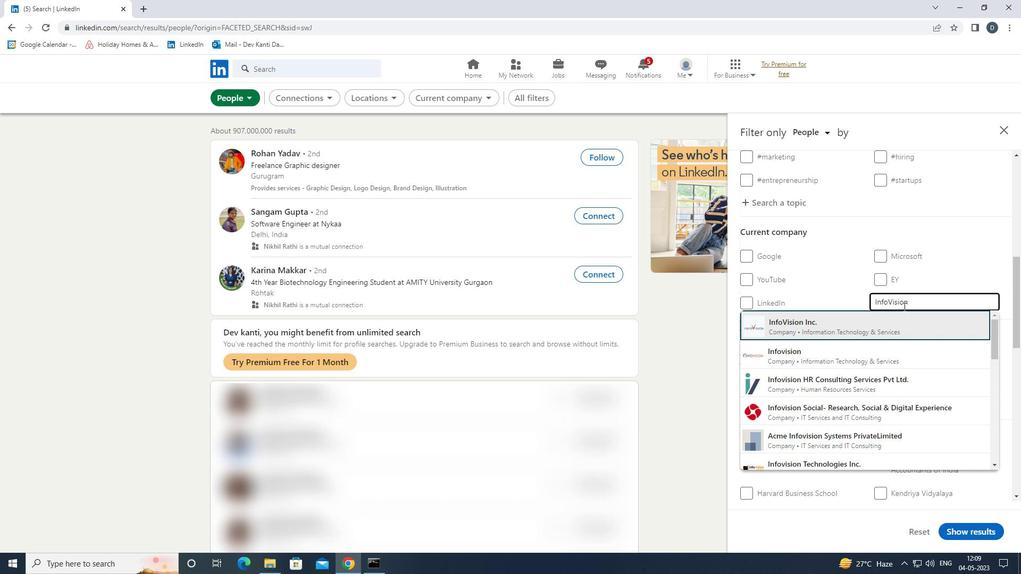
Action: Mouse moved to (889, 289)
Screenshot: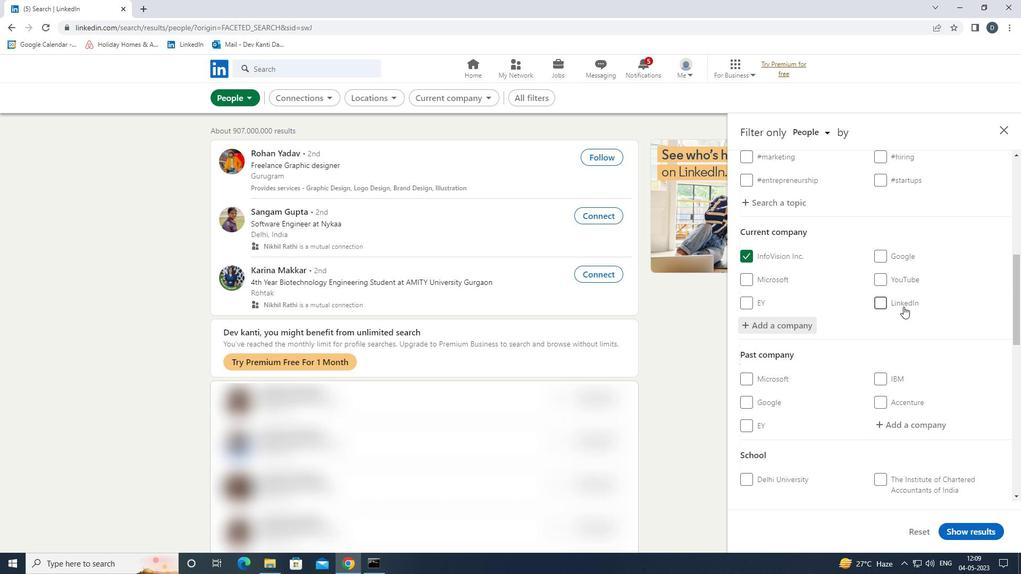
Action: Mouse scrolled (889, 289) with delta (0, 0)
Screenshot: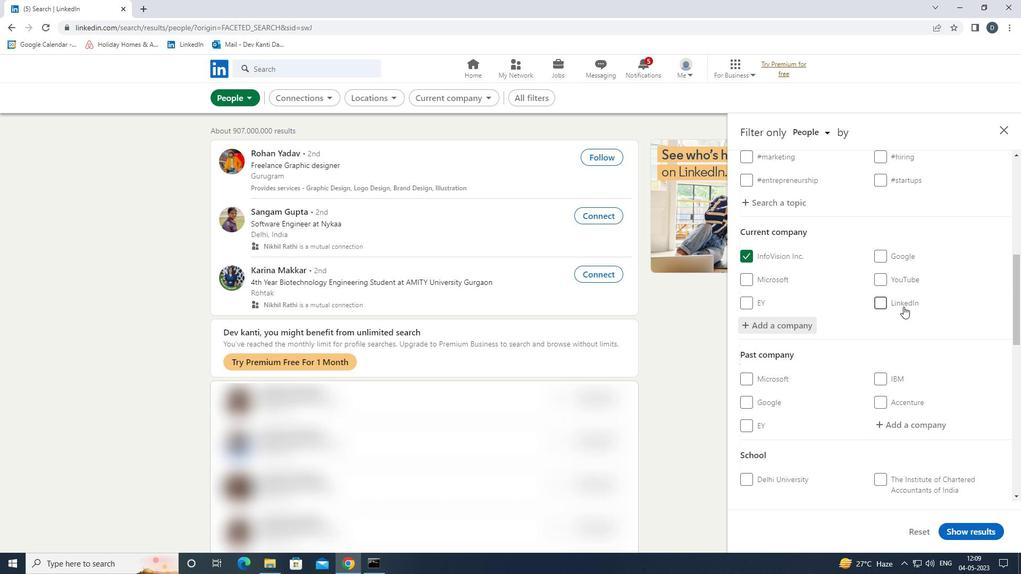 
Action: Mouse moved to (889, 289)
Screenshot: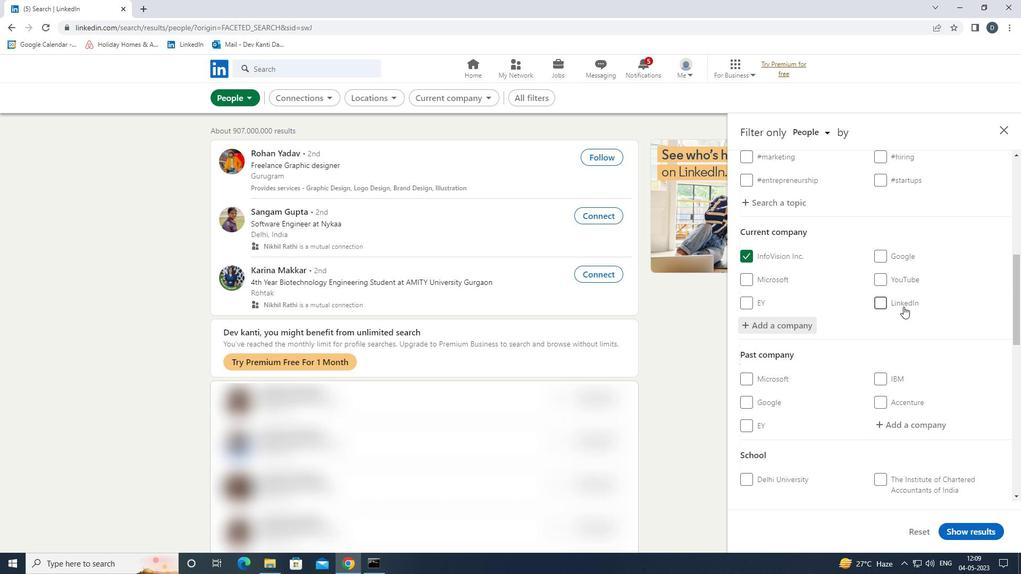
Action: Mouse scrolled (889, 289) with delta (0, 0)
Screenshot: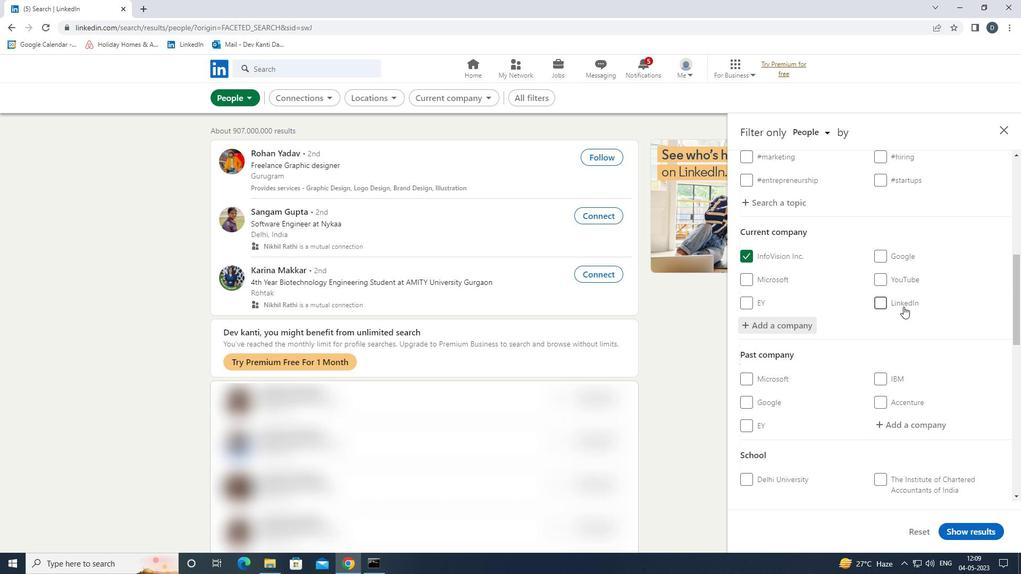 
Action: Mouse moved to (889, 290)
Screenshot: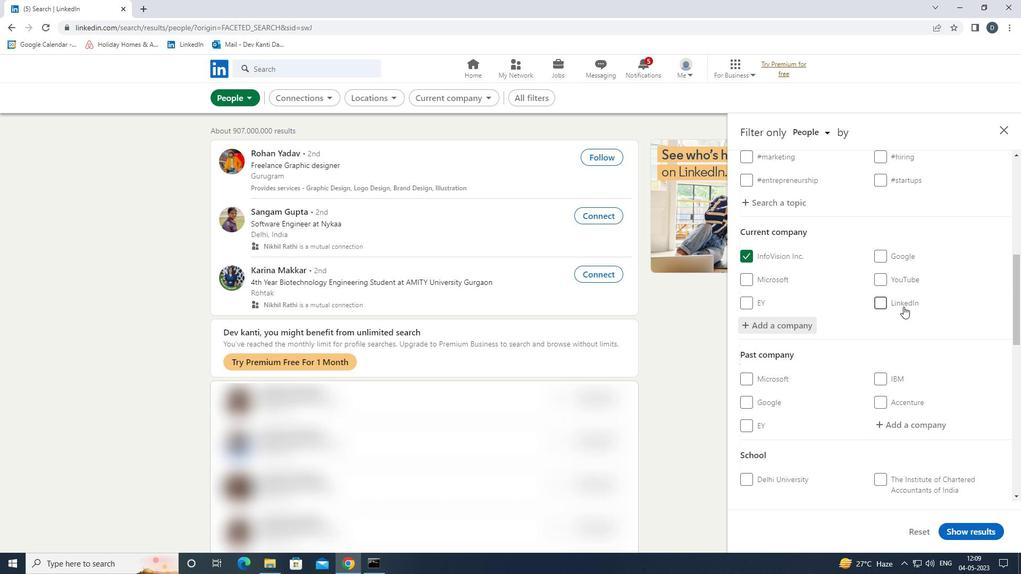 
Action: Mouse scrolled (889, 289) with delta (0, 0)
Screenshot: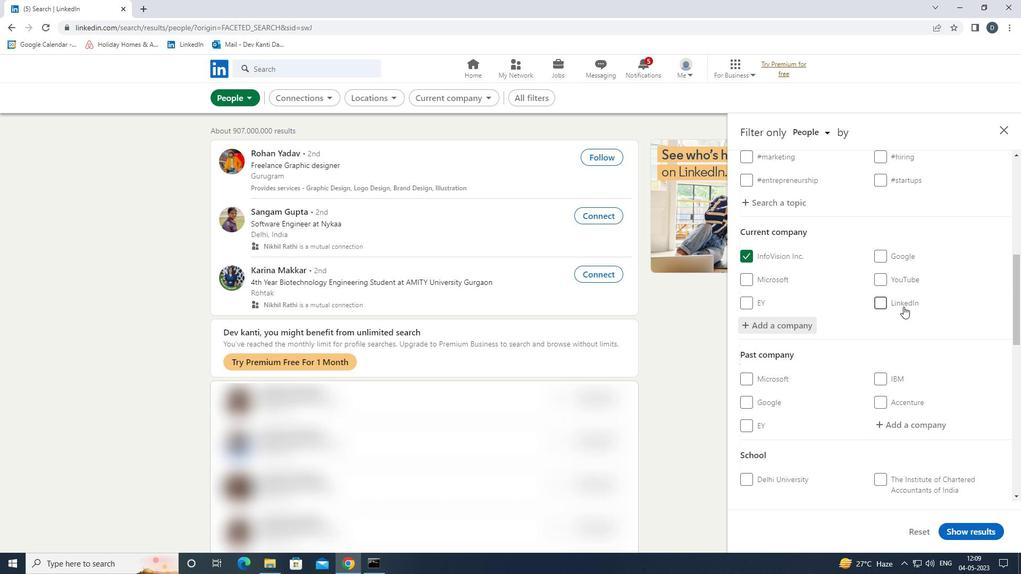 
Action: Mouse scrolled (889, 289) with delta (0, 0)
Screenshot: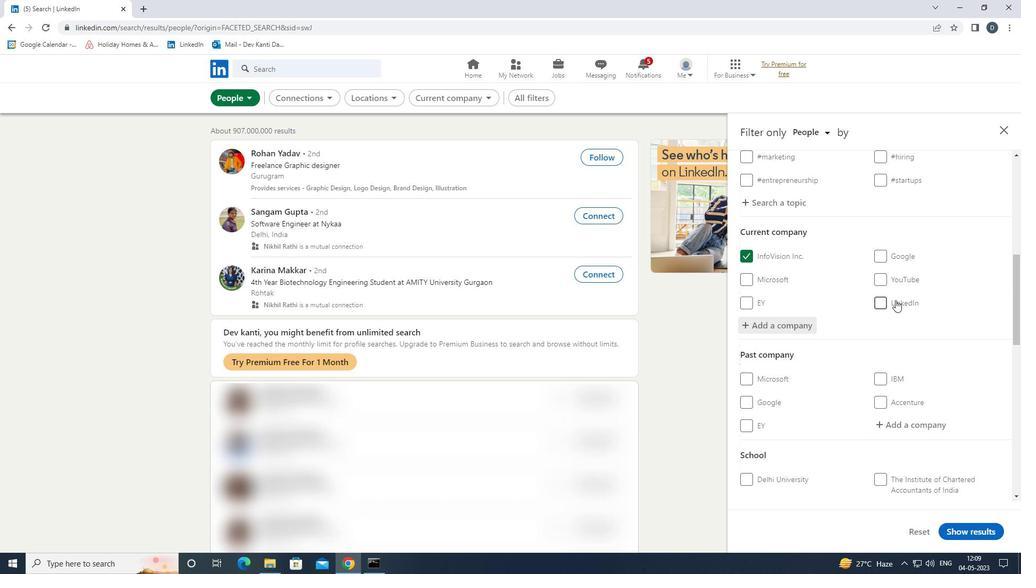 
Action: Mouse moved to (922, 333)
Screenshot: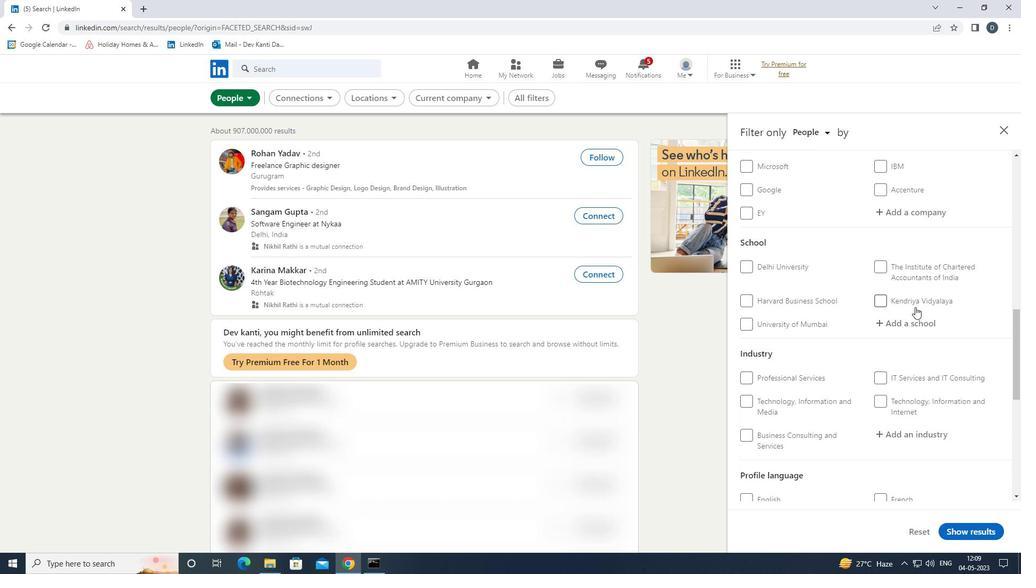 
Action: Mouse pressed left at (922, 333)
Screenshot: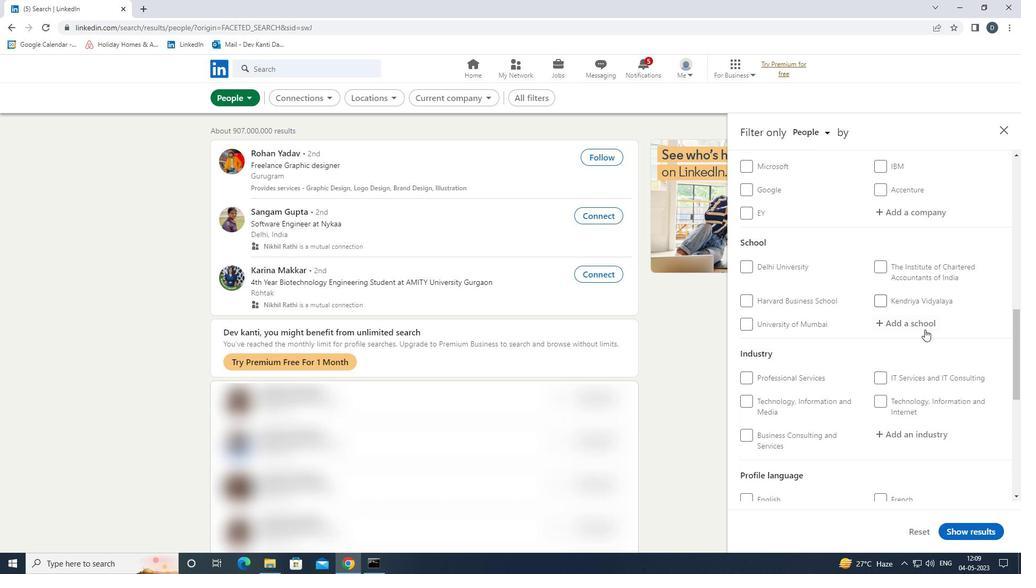 
Action: Mouse moved to (925, 328)
Screenshot: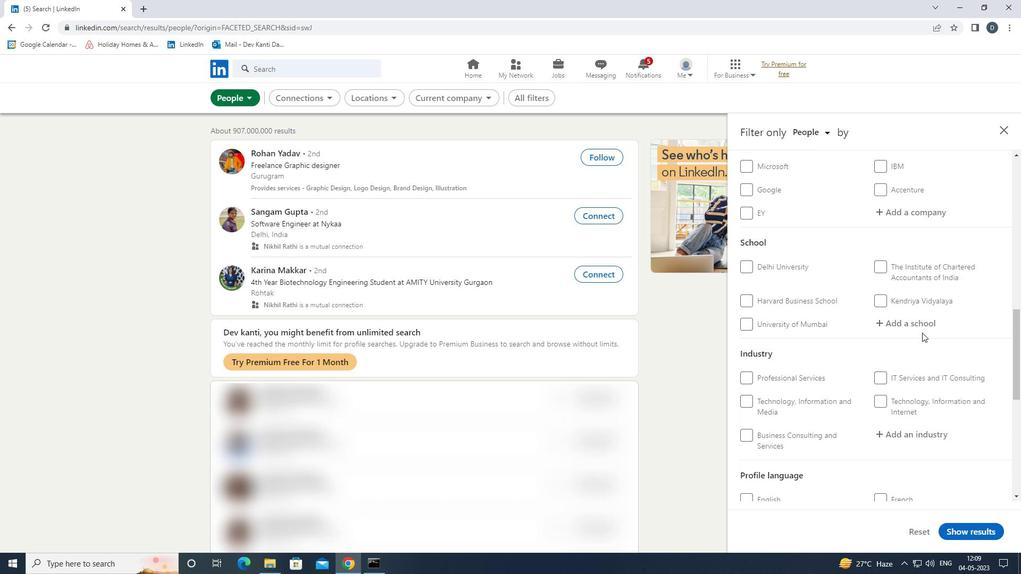 
Action: Mouse pressed left at (925, 328)
Screenshot: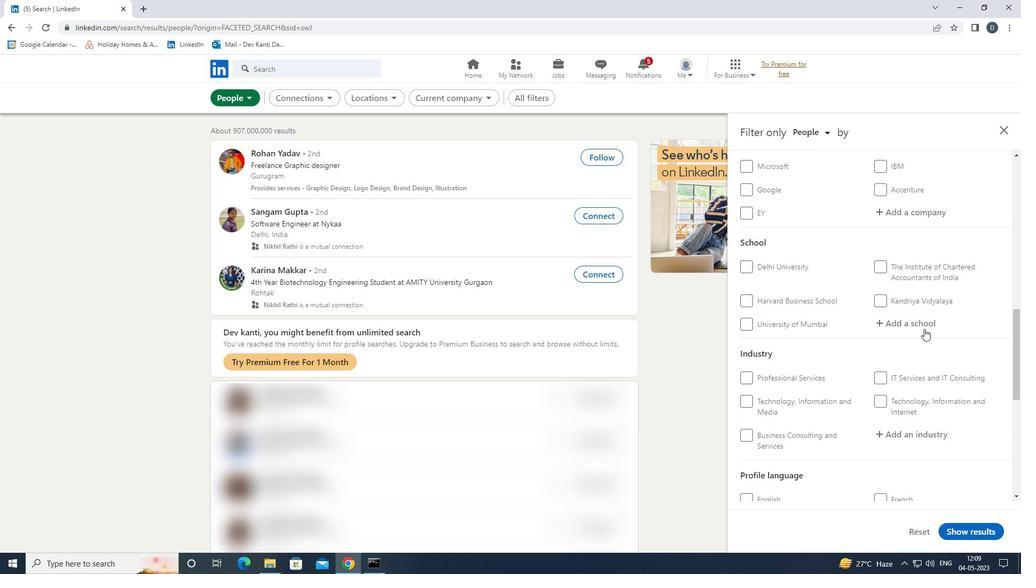 
Action: Mouse moved to (920, 319)
Screenshot: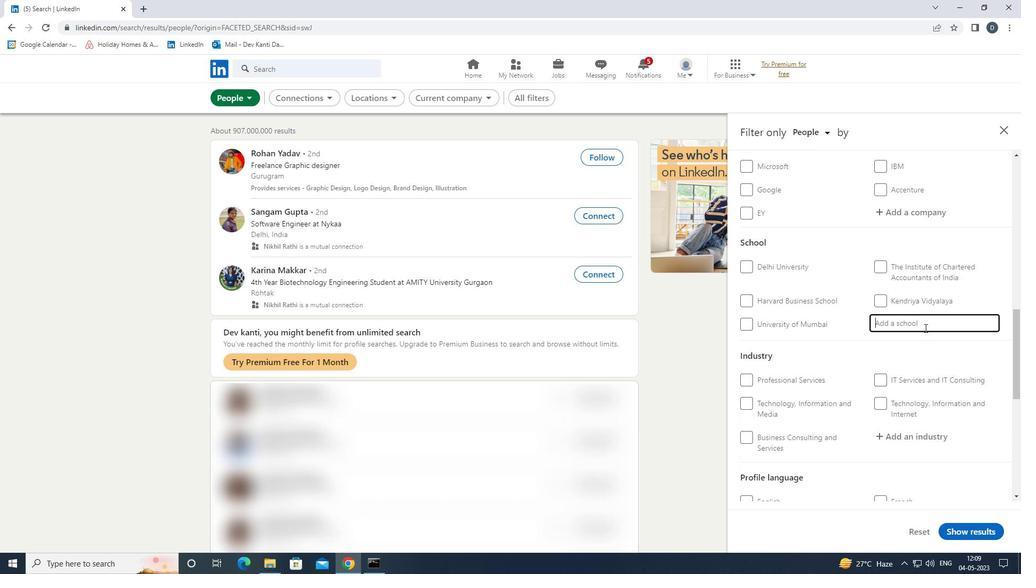 
Action: Key pressed <Key.shift><Key.shift><Key.shift><Key.shift><Key.shift><Key.shift><Key.shift><Key.shift><Key.shift><Key.shift><Key.shift>INSTITUTRE<Key.space><Key.backspace><Key.backspace><Key.backspace>E<Key.space>OG<Key.backspace>F<Key.space><Key.shift>CHART<Key.down><Key.enter>
Screenshot: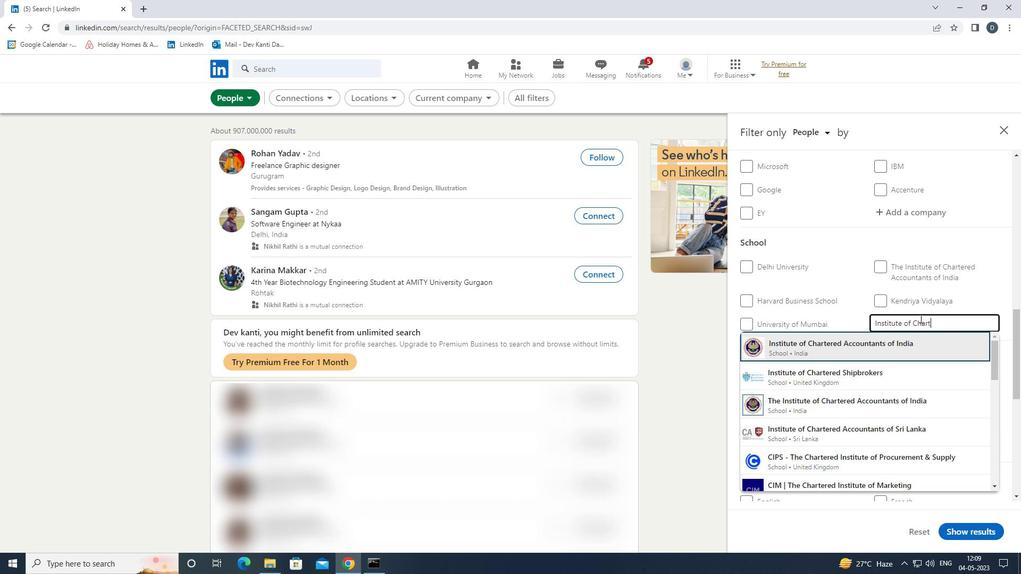 
Action: Mouse moved to (910, 322)
Screenshot: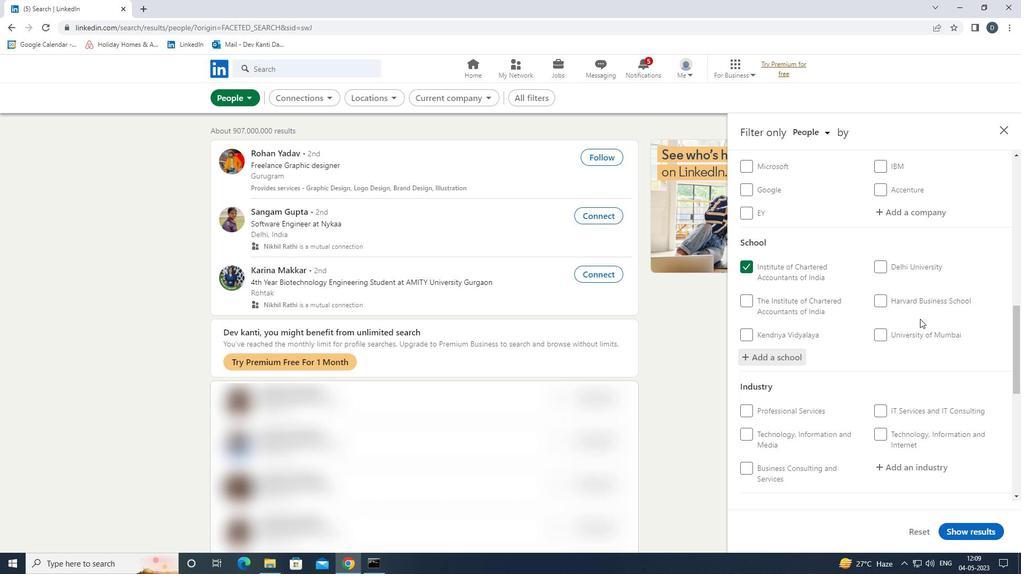 
Action: Mouse scrolled (910, 322) with delta (0, 0)
Screenshot: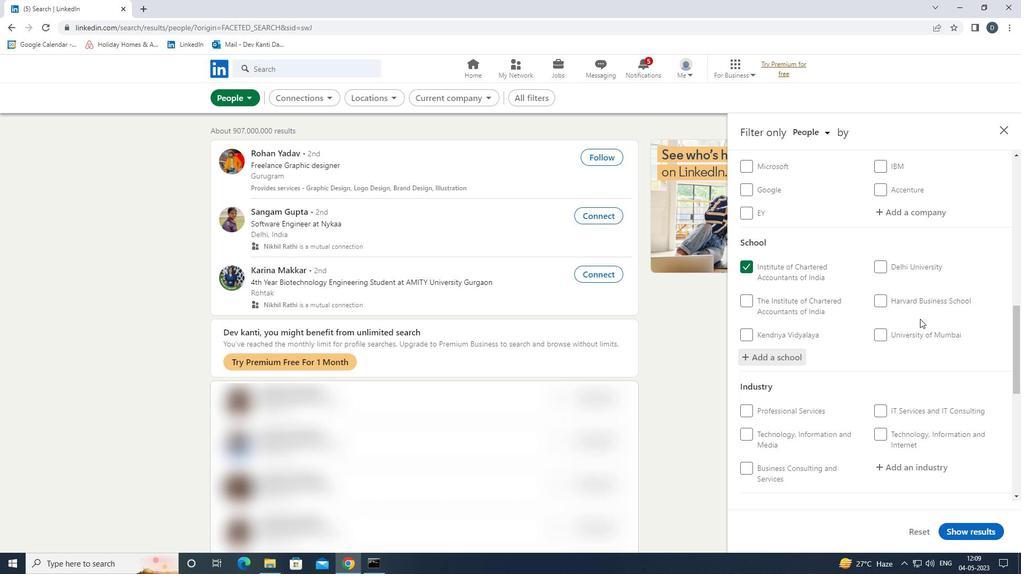 
Action: Mouse scrolled (910, 322) with delta (0, 0)
Screenshot: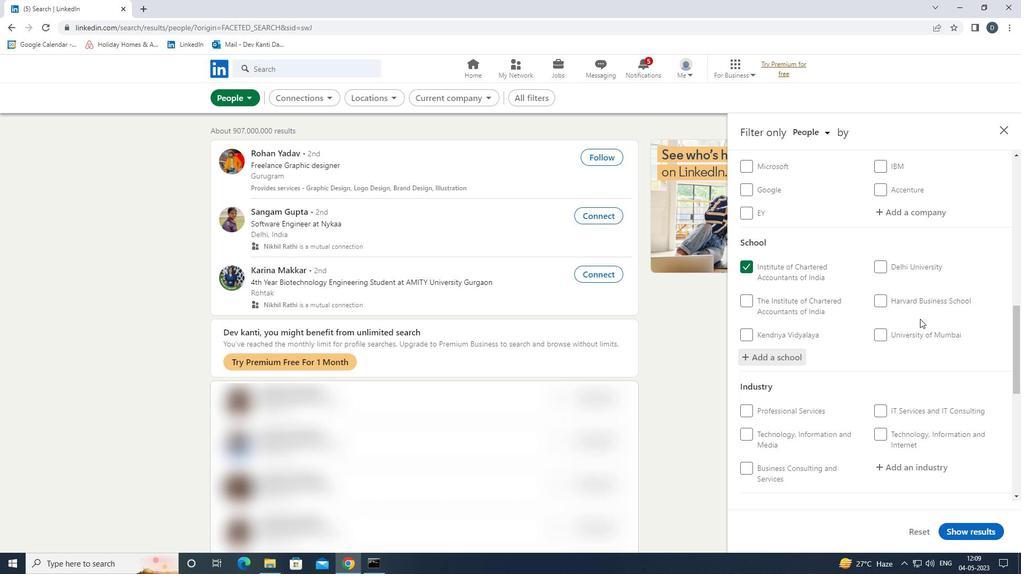 
Action: Mouse scrolled (910, 322) with delta (0, 0)
Screenshot: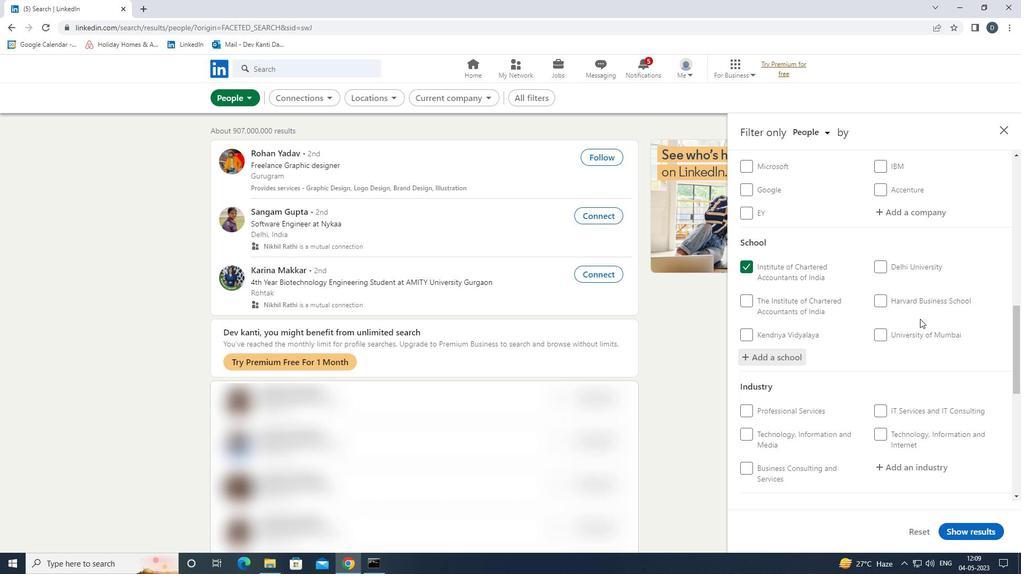 
Action: Mouse moved to (913, 302)
Screenshot: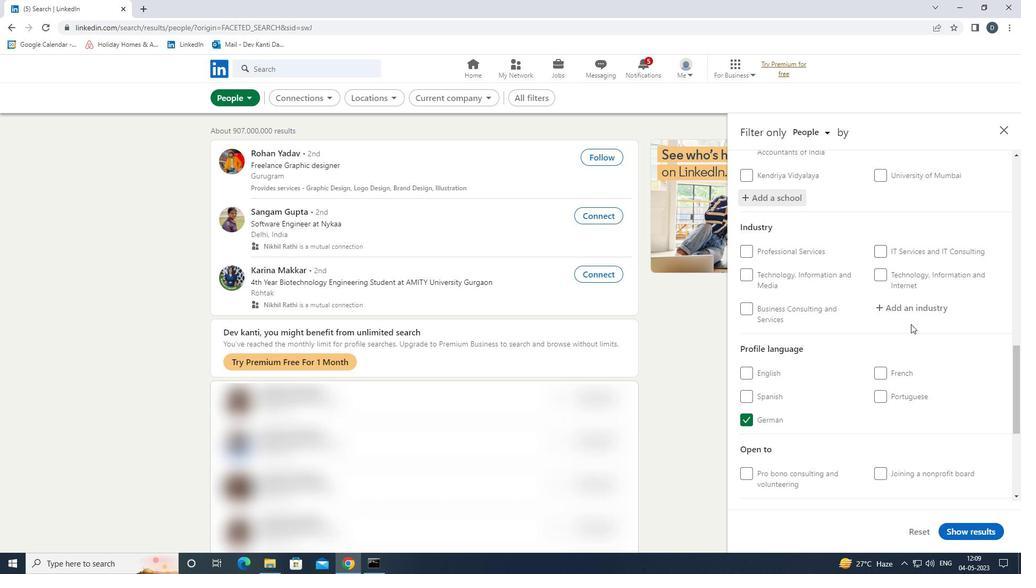 
Action: Mouse pressed left at (913, 302)
Screenshot: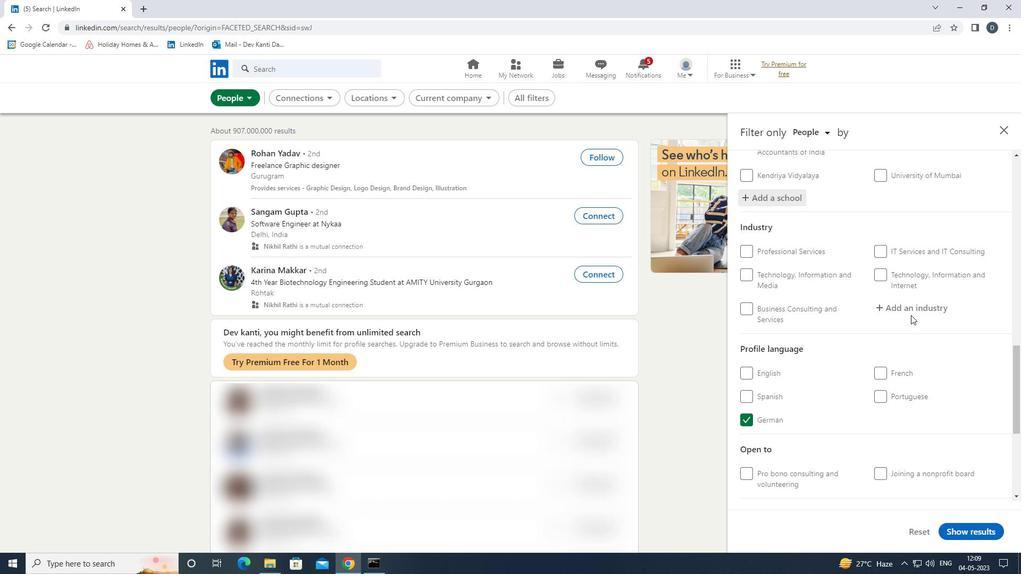 
Action: Key pressed <Key.shift>RETAIL<Key.space><Key.shift>FU<Key.down><Key.enter>
Screenshot: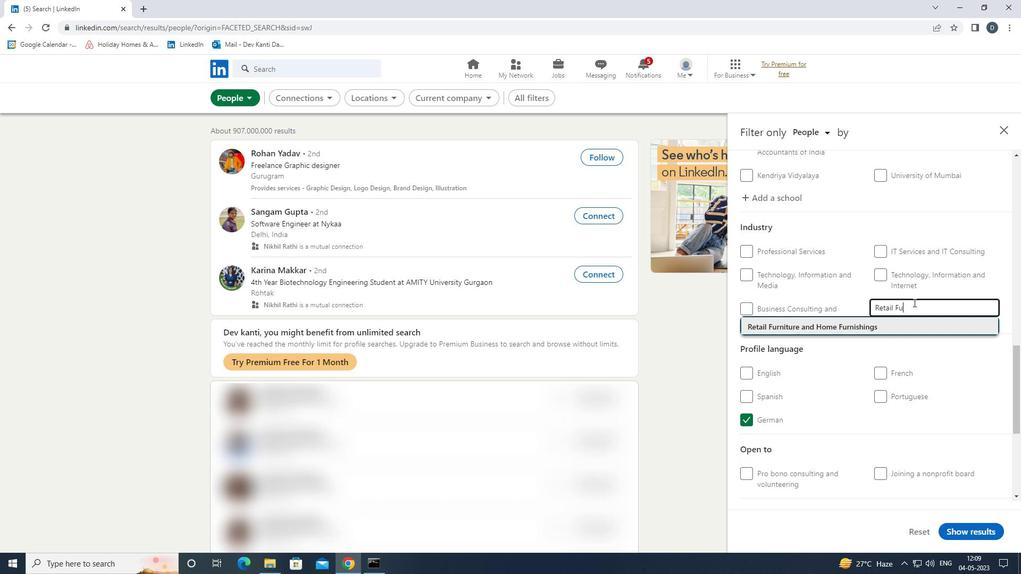 
Action: Mouse scrolled (913, 302) with delta (0, 0)
Screenshot: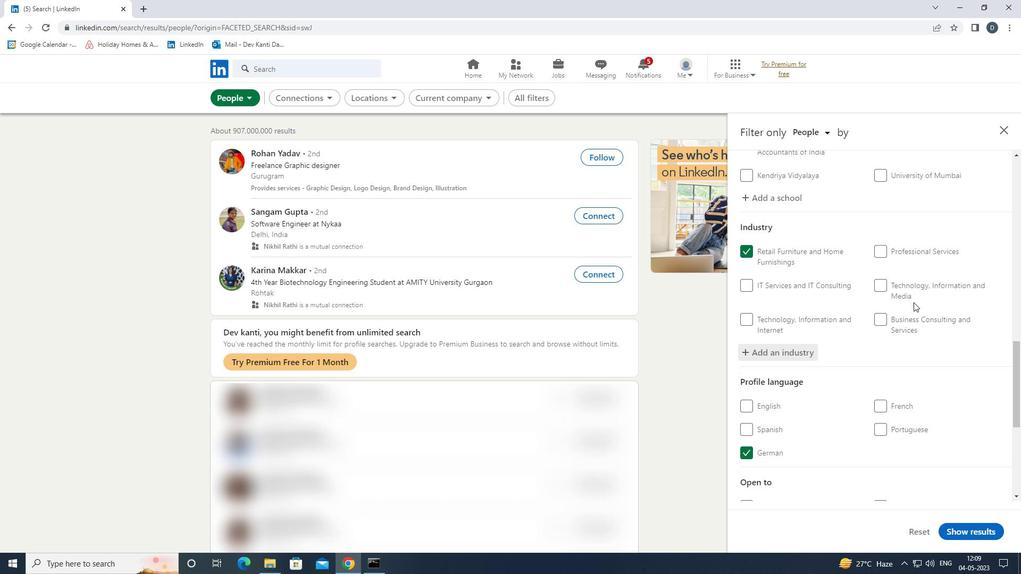 
Action: Mouse scrolled (913, 302) with delta (0, 0)
Screenshot: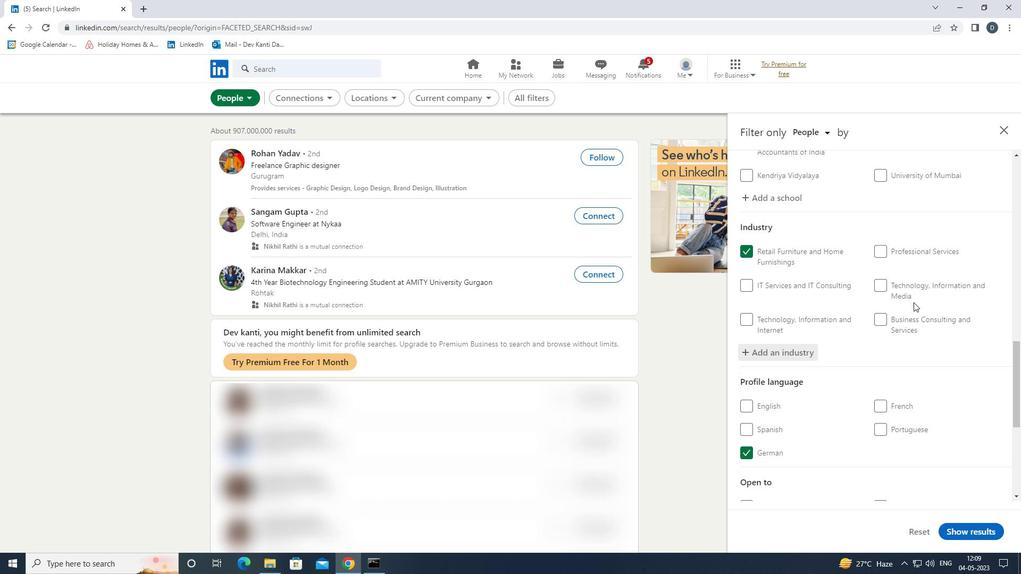 
Action: Mouse moved to (913, 302)
Screenshot: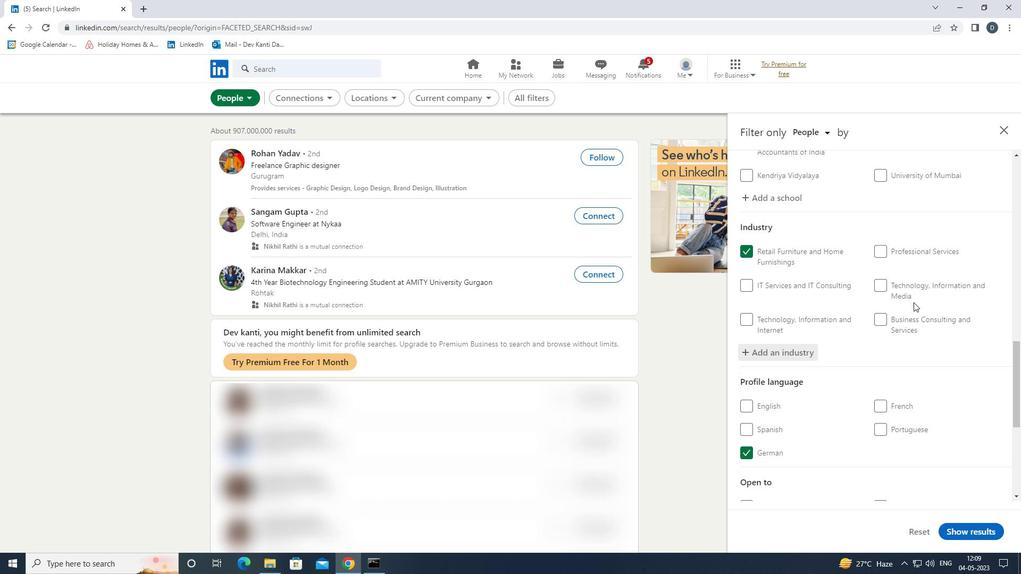 
Action: Mouse scrolled (913, 302) with delta (0, 0)
Screenshot: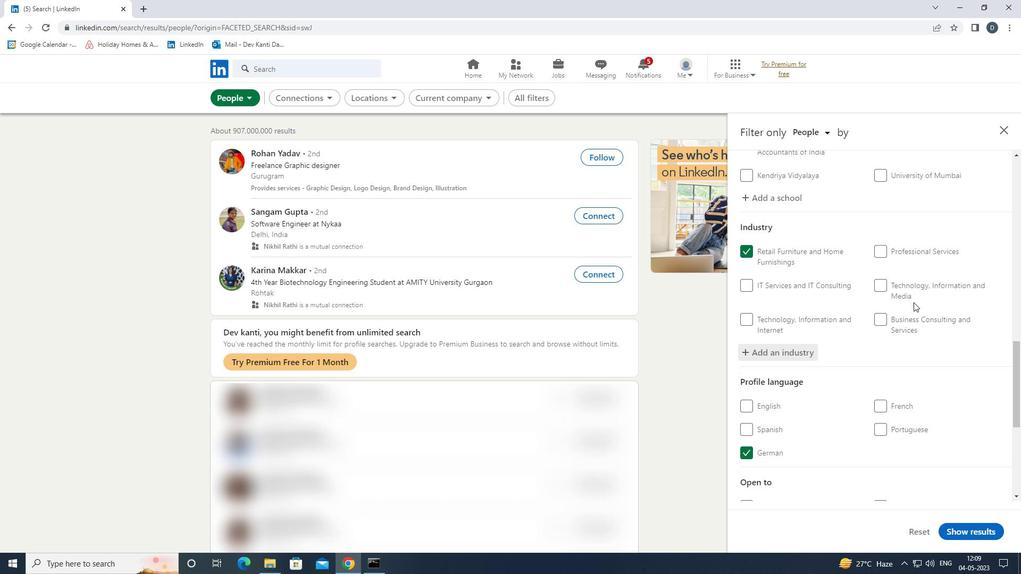 
Action: Mouse scrolled (913, 302) with delta (0, 0)
Screenshot: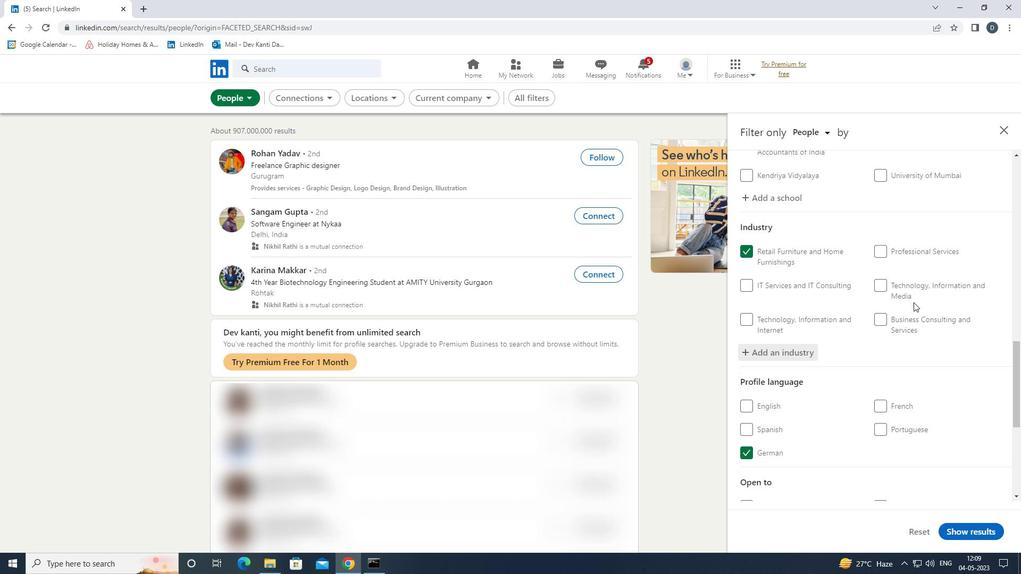 
Action: Mouse moved to (915, 309)
Screenshot: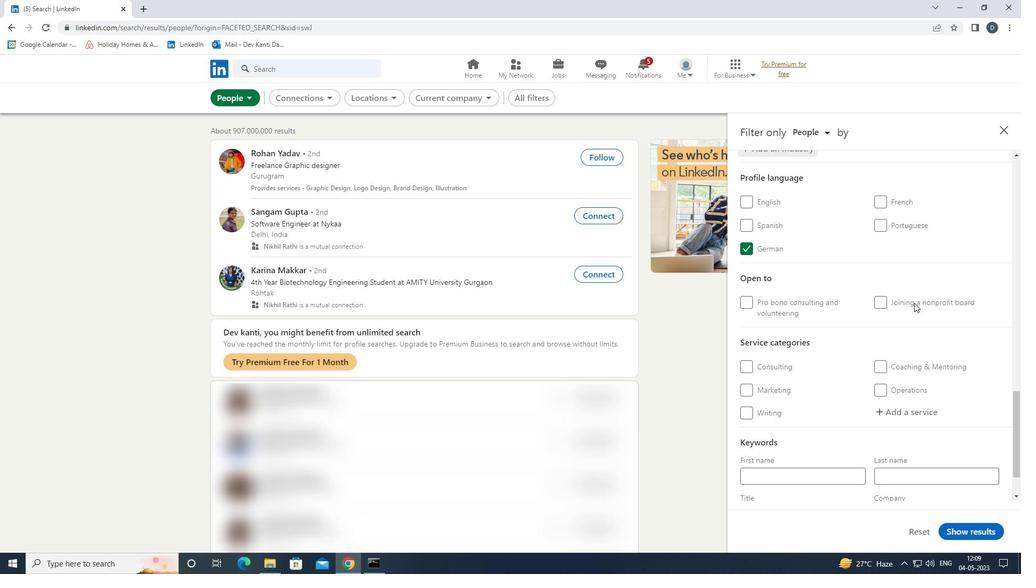 
Action: Mouse scrolled (915, 308) with delta (0, 0)
Screenshot: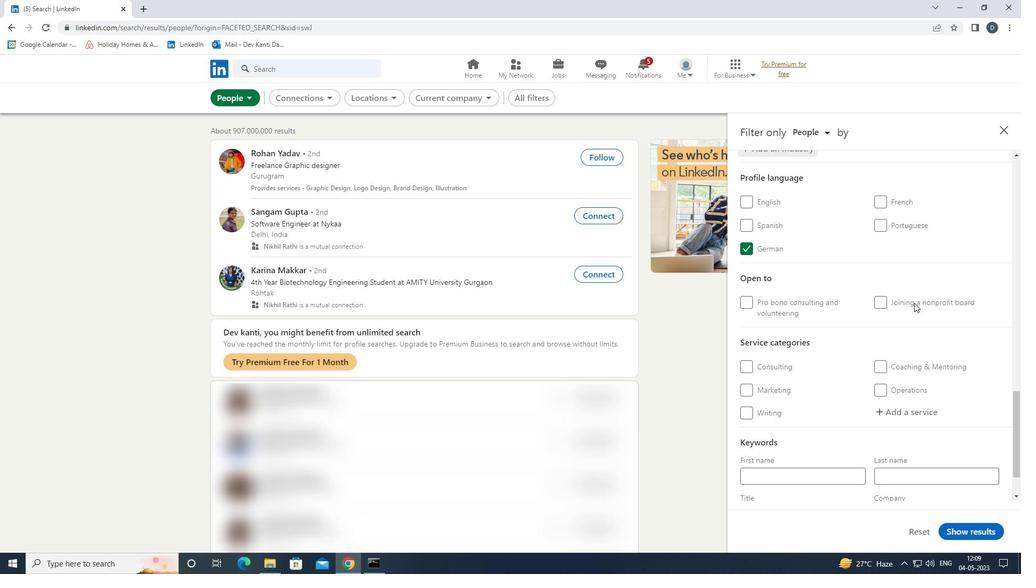 
Action: Mouse moved to (915, 311)
Screenshot: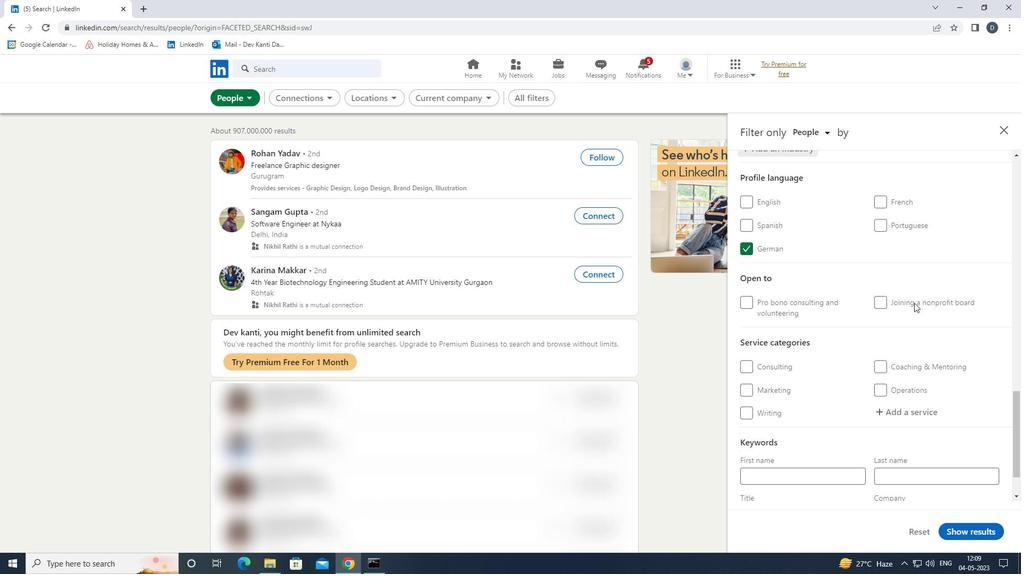 
Action: Mouse scrolled (915, 311) with delta (0, 0)
Screenshot: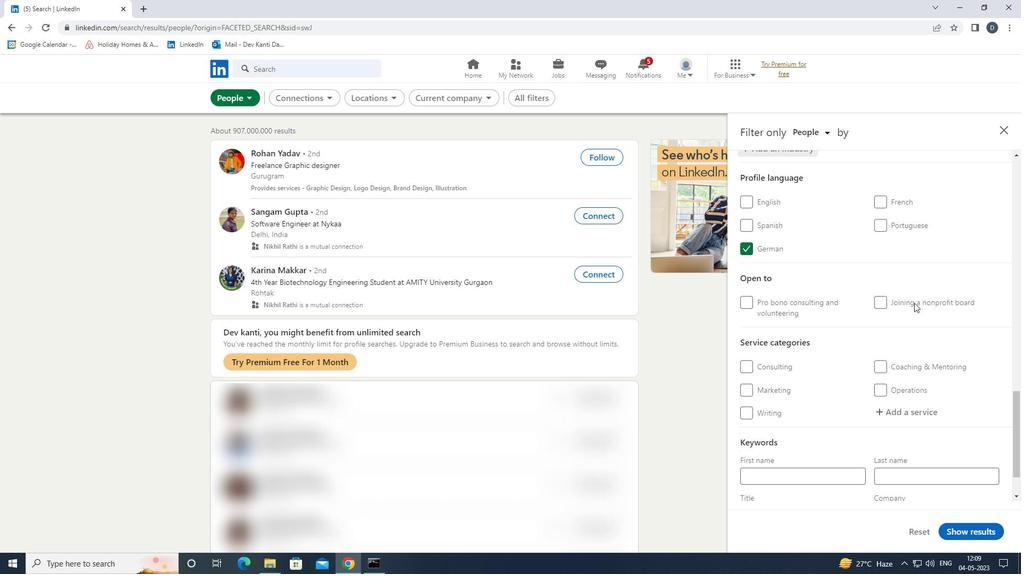 
Action: Mouse moved to (934, 352)
Screenshot: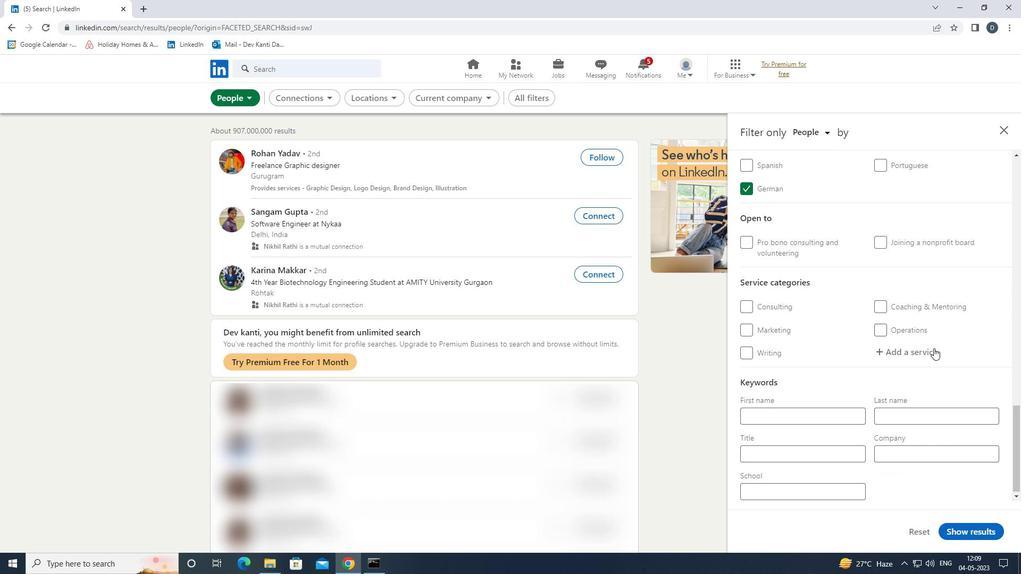 
Action: Mouse pressed left at (934, 352)
Screenshot: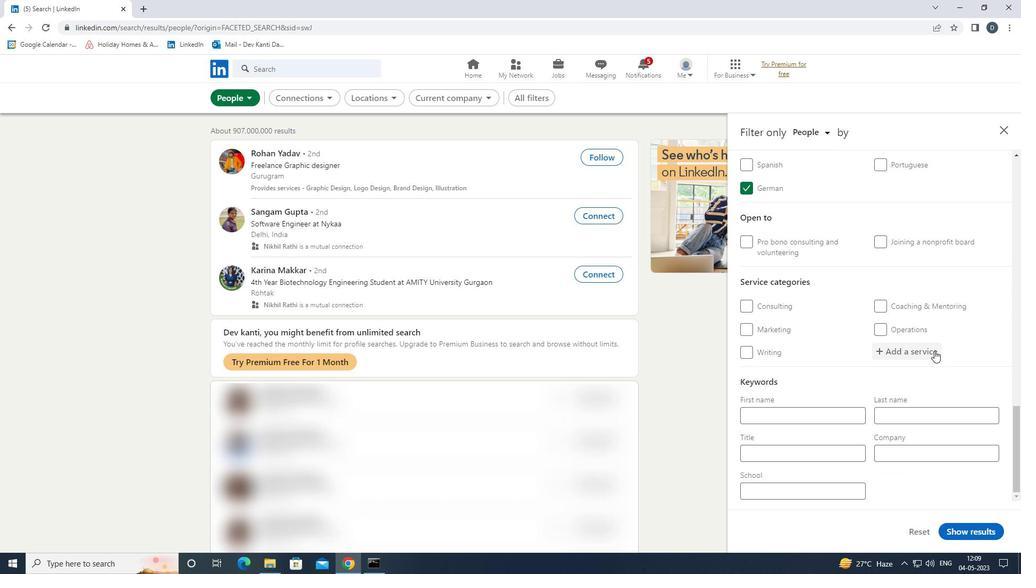 
Action: Mouse moved to (927, 352)
Screenshot: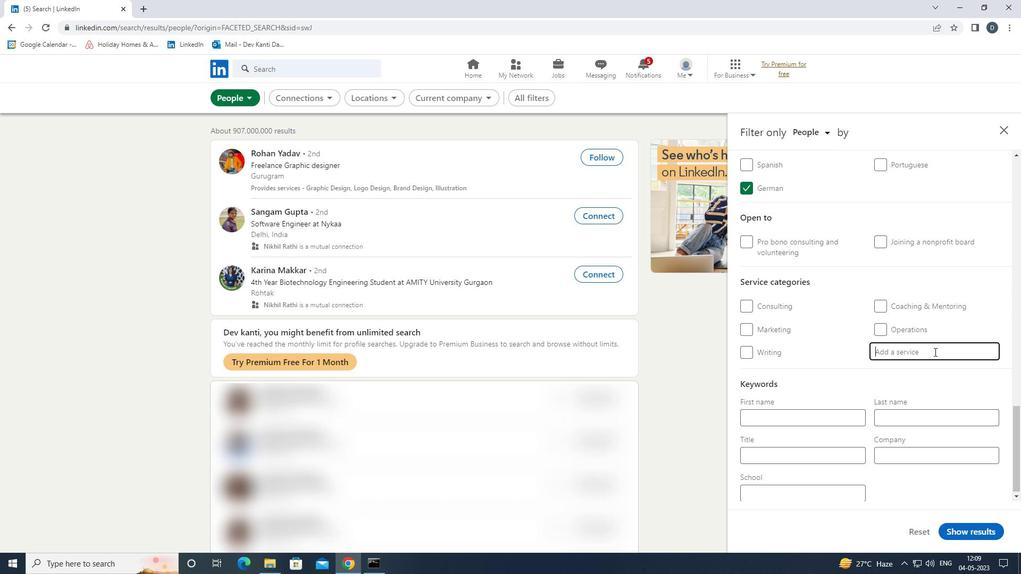 
Action: Key pressed <Key.shift>CONTENT<Key.space><Key.shift>STRA<Key.down><Key.enter>
Screenshot: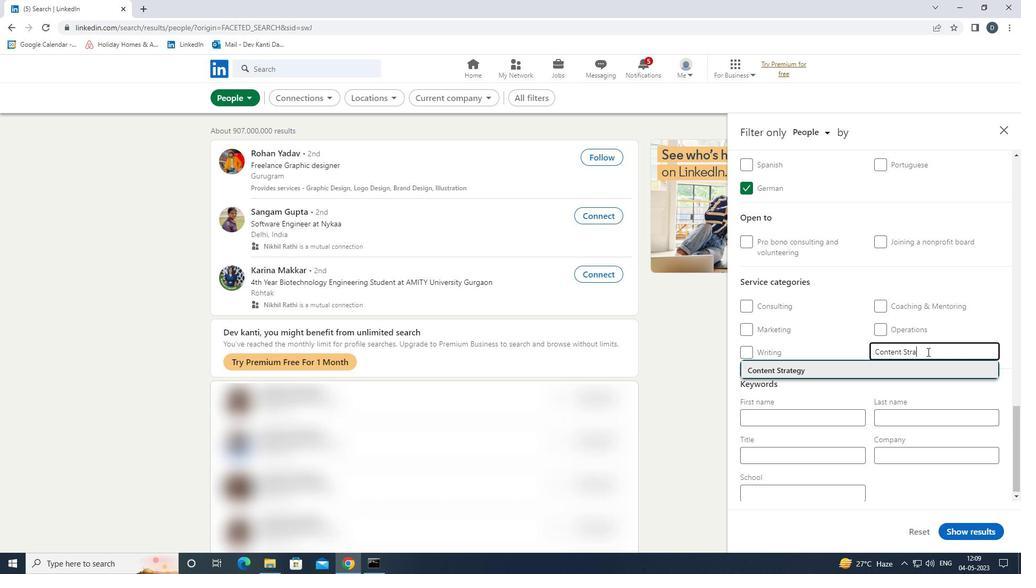 
Action: Mouse moved to (936, 351)
Screenshot: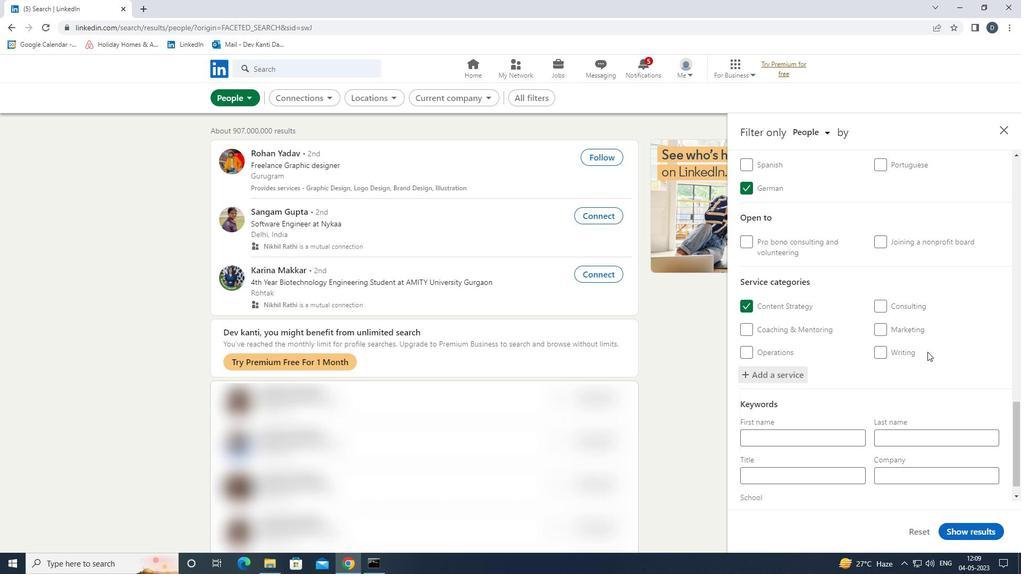 
Action: Mouse scrolled (936, 351) with delta (0, 0)
Screenshot: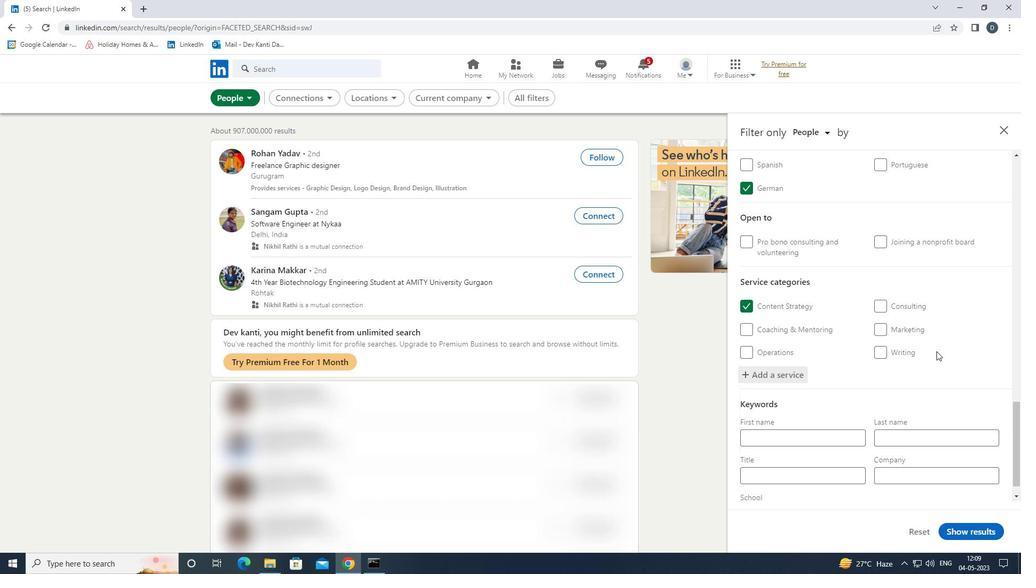 
Action: Mouse moved to (936, 351)
Screenshot: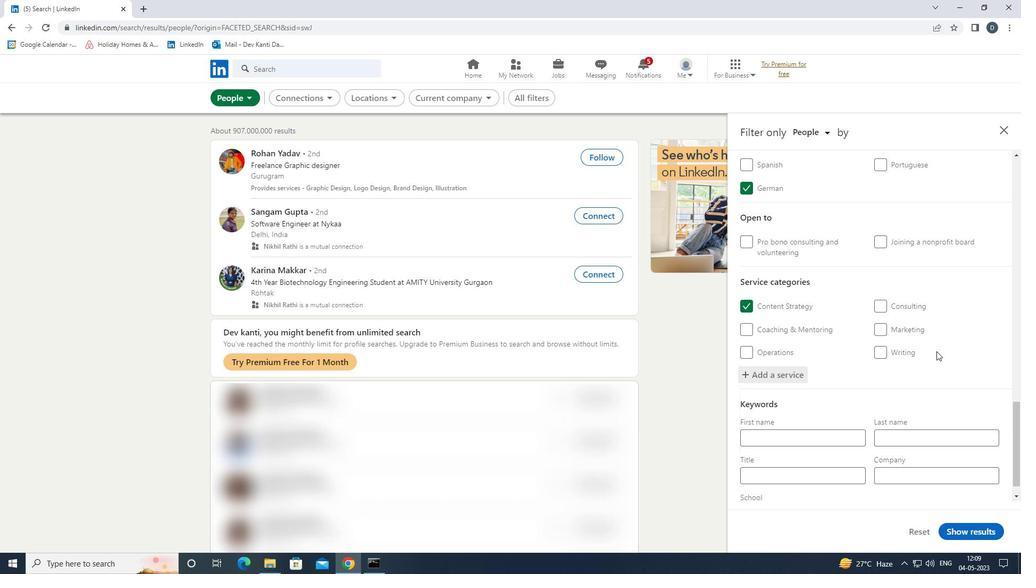 
Action: Mouse scrolled (936, 351) with delta (0, 0)
Screenshot: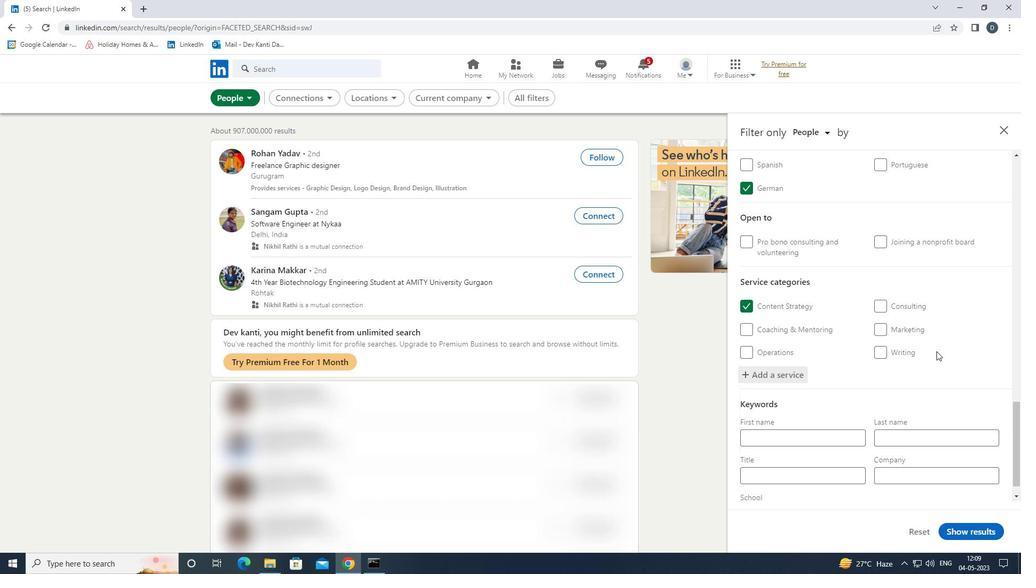 
Action: Mouse moved to (936, 351)
Screenshot: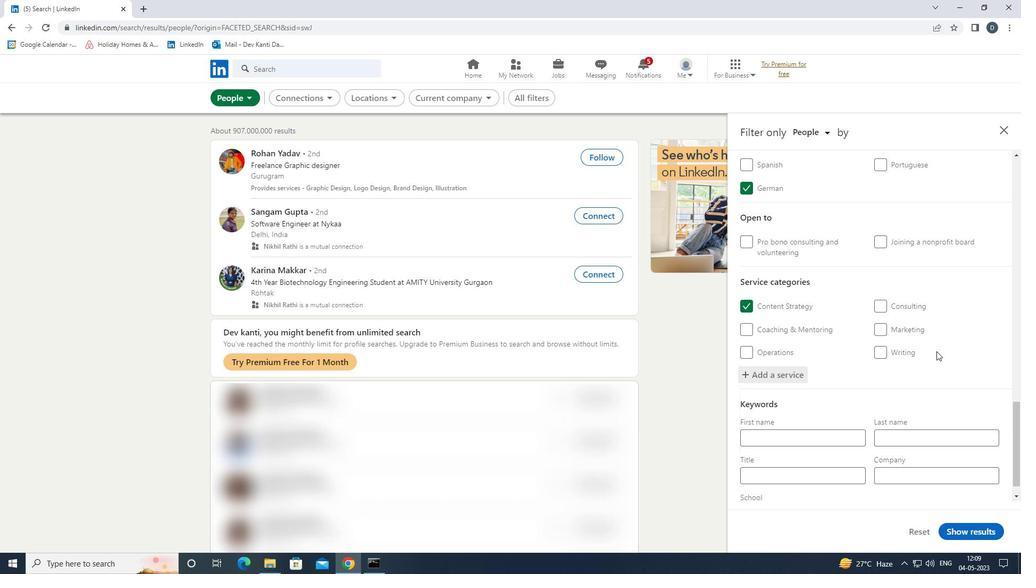 
Action: Mouse scrolled (936, 351) with delta (0, 0)
Screenshot: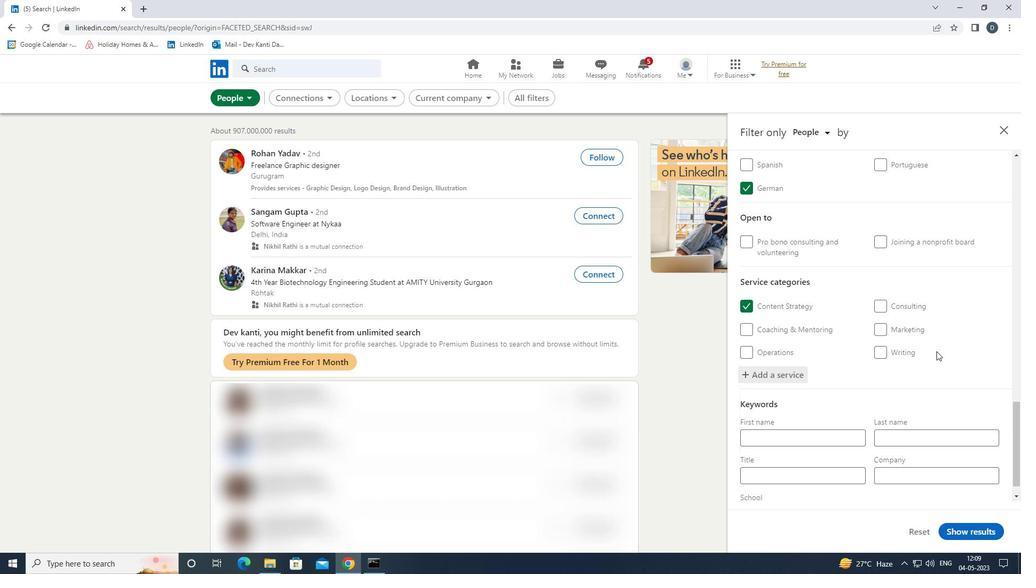 
Action: Mouse moved to (934, 352)
Screenshot: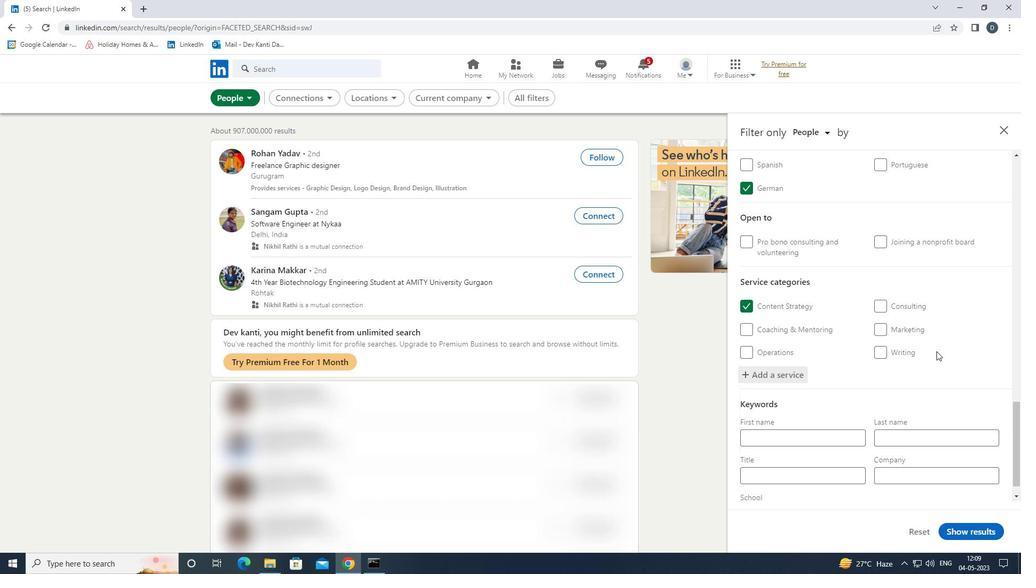 
Action: Mouse scrolled (934, 351) with delta (0, 0)
Screenshot: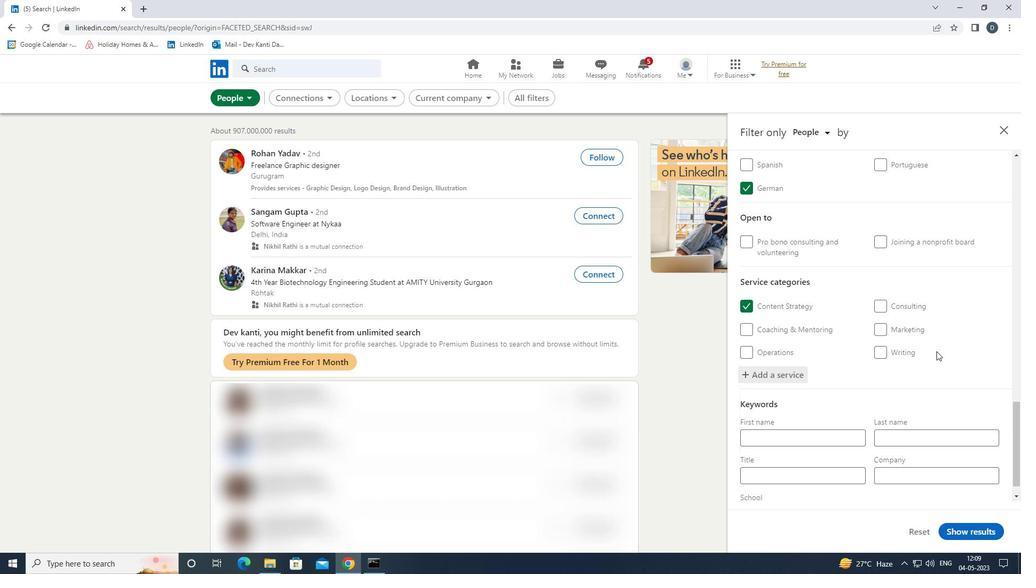 
Action: Mouse moved to (841, 444)
Screenshot: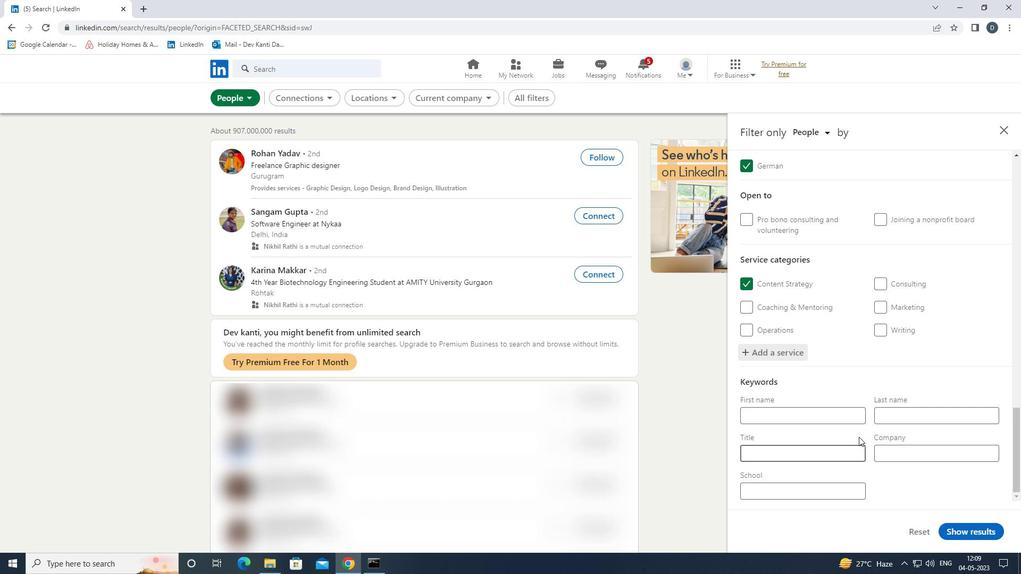 
Action: Mouse pressed left at (841, 444)
Screenshot: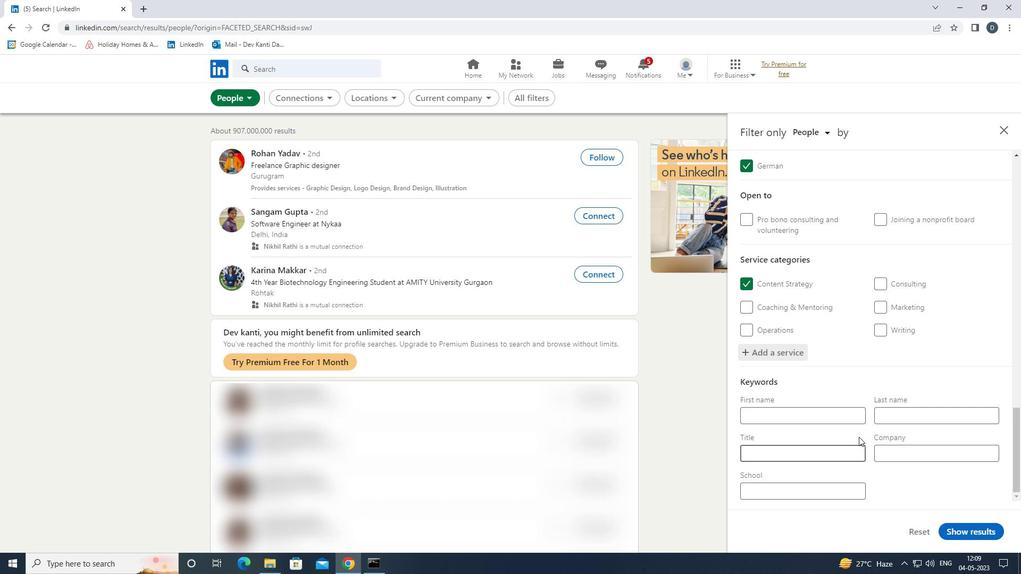 
Action: Mouse moved to (836, 450)
Screenshot: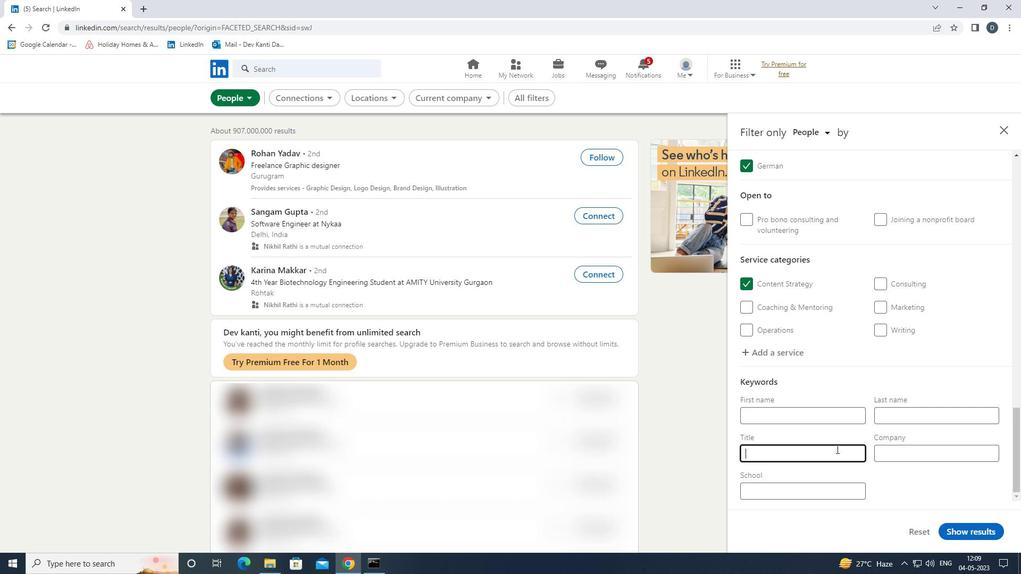 
Action: Mouse pressed left at (836, 450)
Screenshot: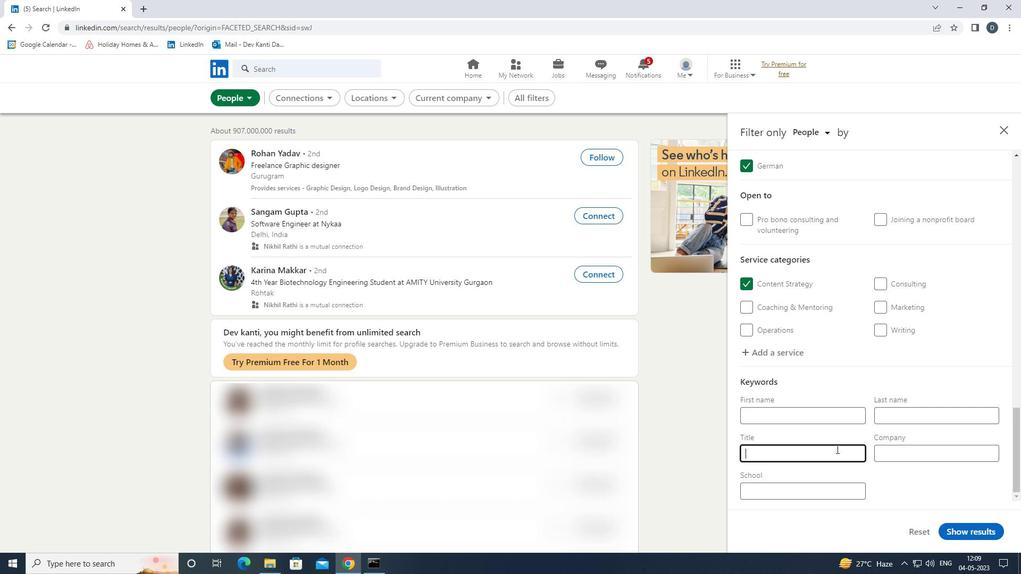 
Action: Mouse moved to (836, 450)
Screenshot: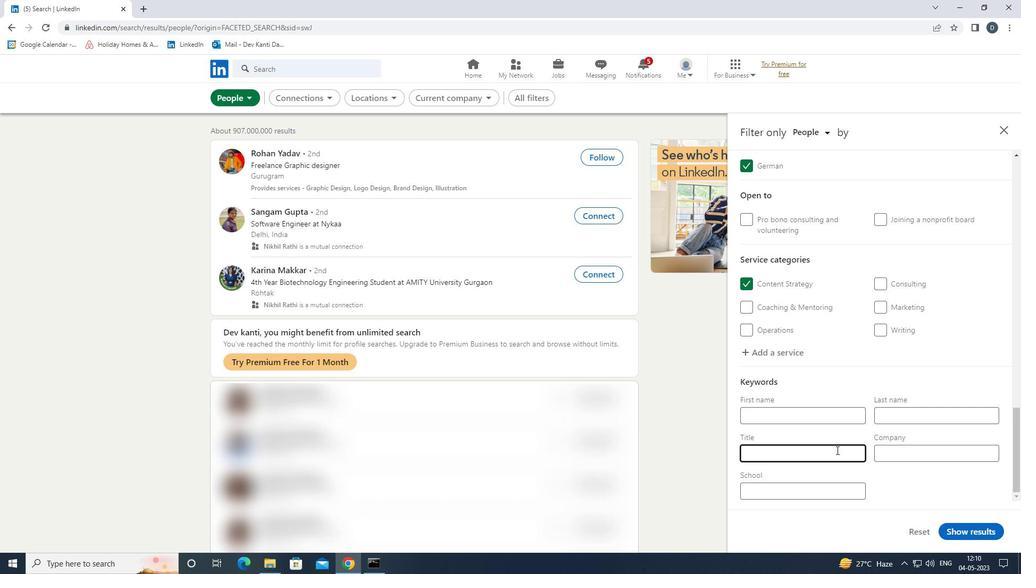 
Action: Key pressed <Key.shift>HVAC<Key.space><Key.shift>TECHNICIAN
Screenshot: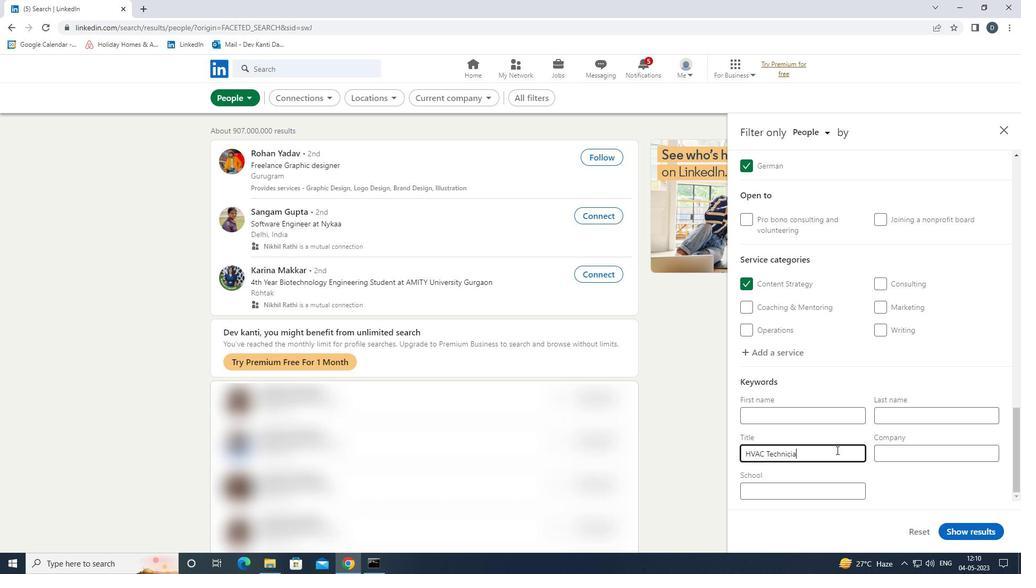 
Action: Mouse moved to (966, 528)
Screenshot: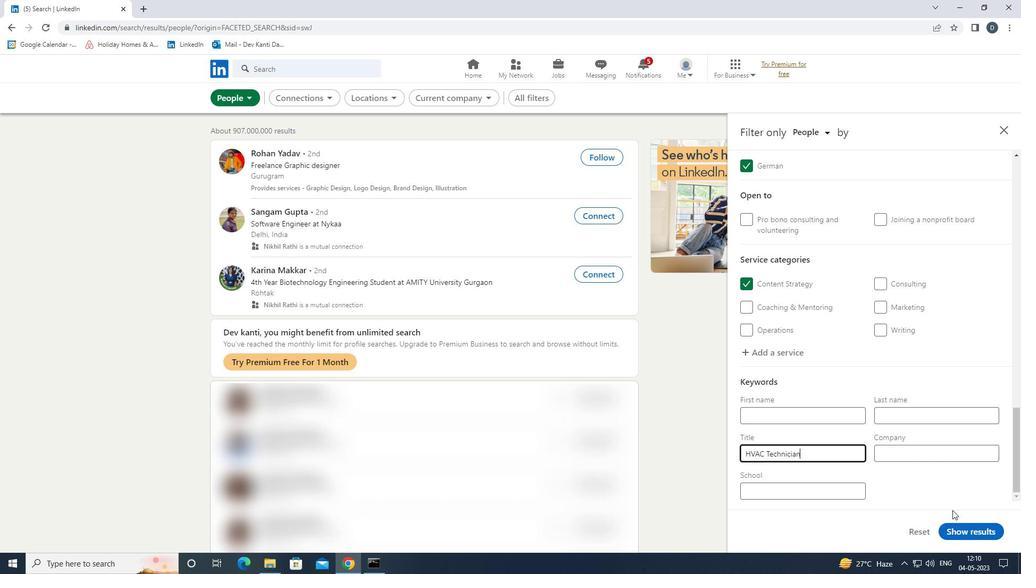 
Action: Mouse pressed left at (966, 528)
Screenshot: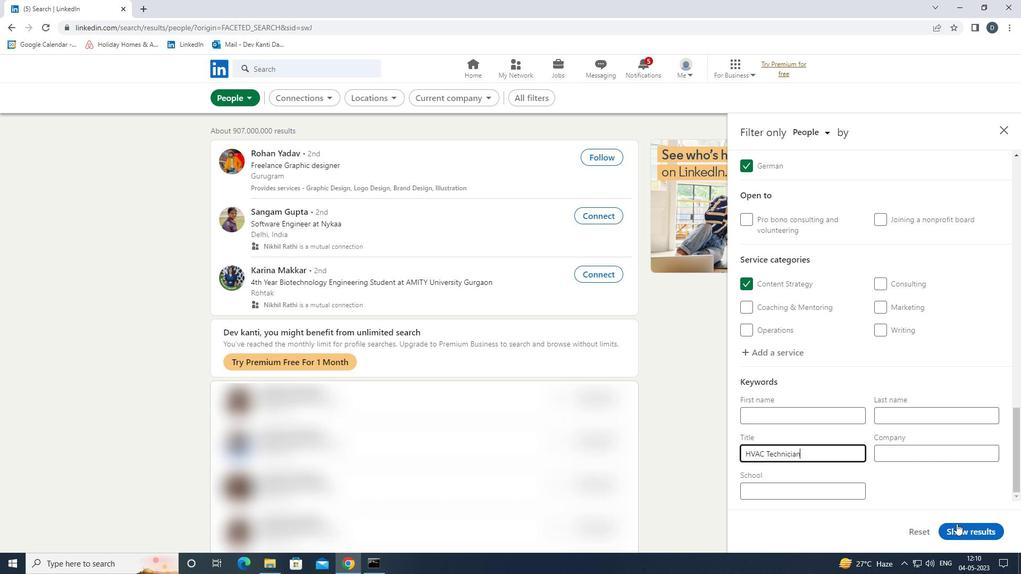 
Action: Mouse moved to (645, 239)
Screenshot: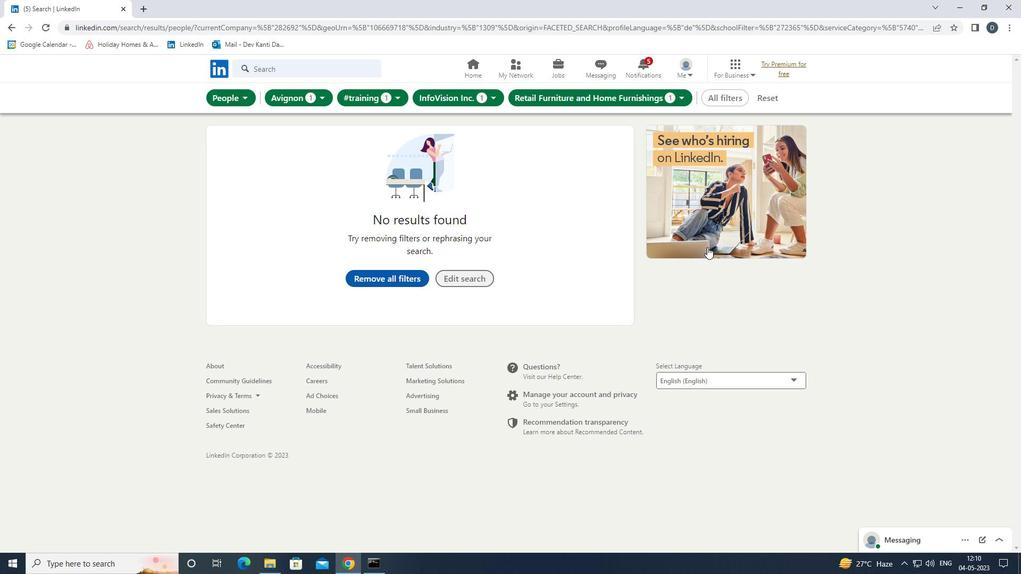 
